Task: Create a scrum project BrainBridge. Add to scrum project BrainBridge a team member softage.2@softage.net and assign as Project Lead. Add to scrum project BrainBridge a team member softage.3@softage.net
Action: Mouse moved to (257, 70)
Screenshot: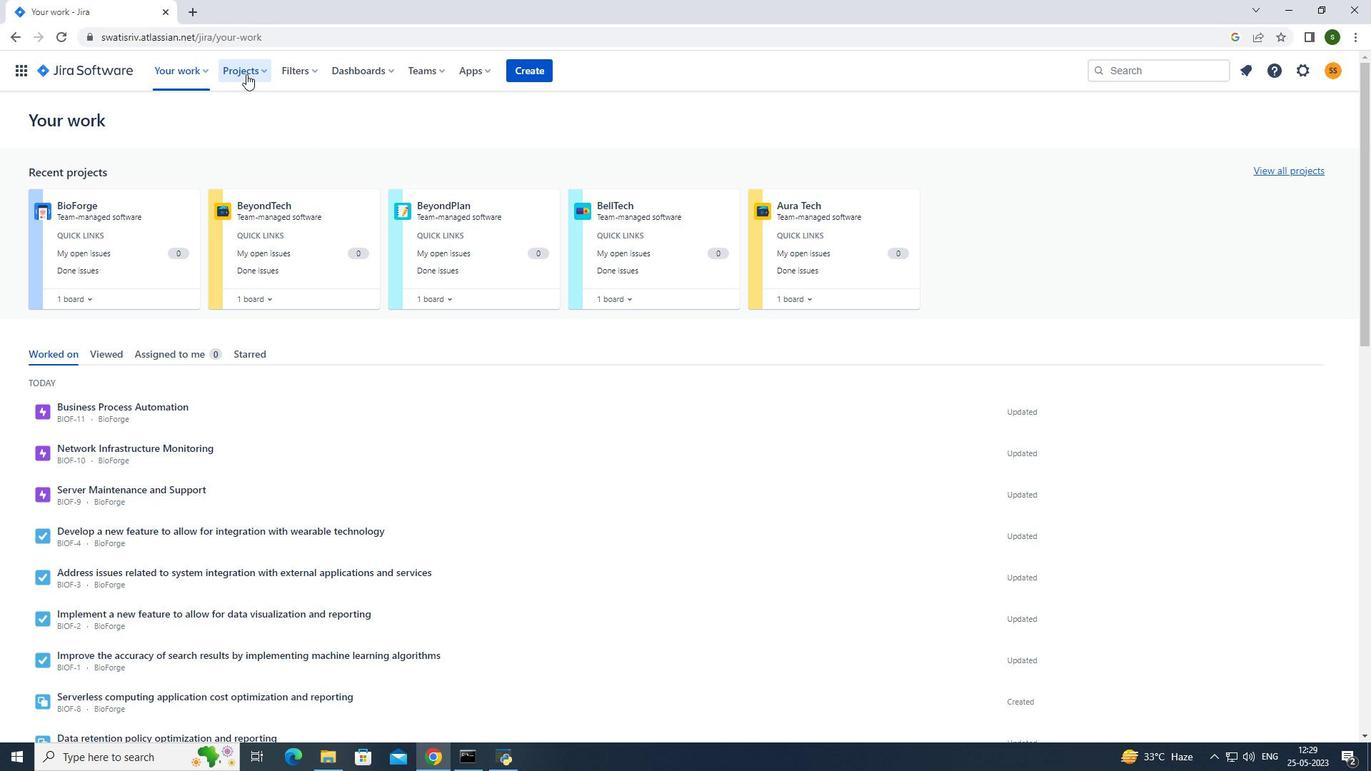 
Action: Mouse pressed left at (257, 70)
Screenshot: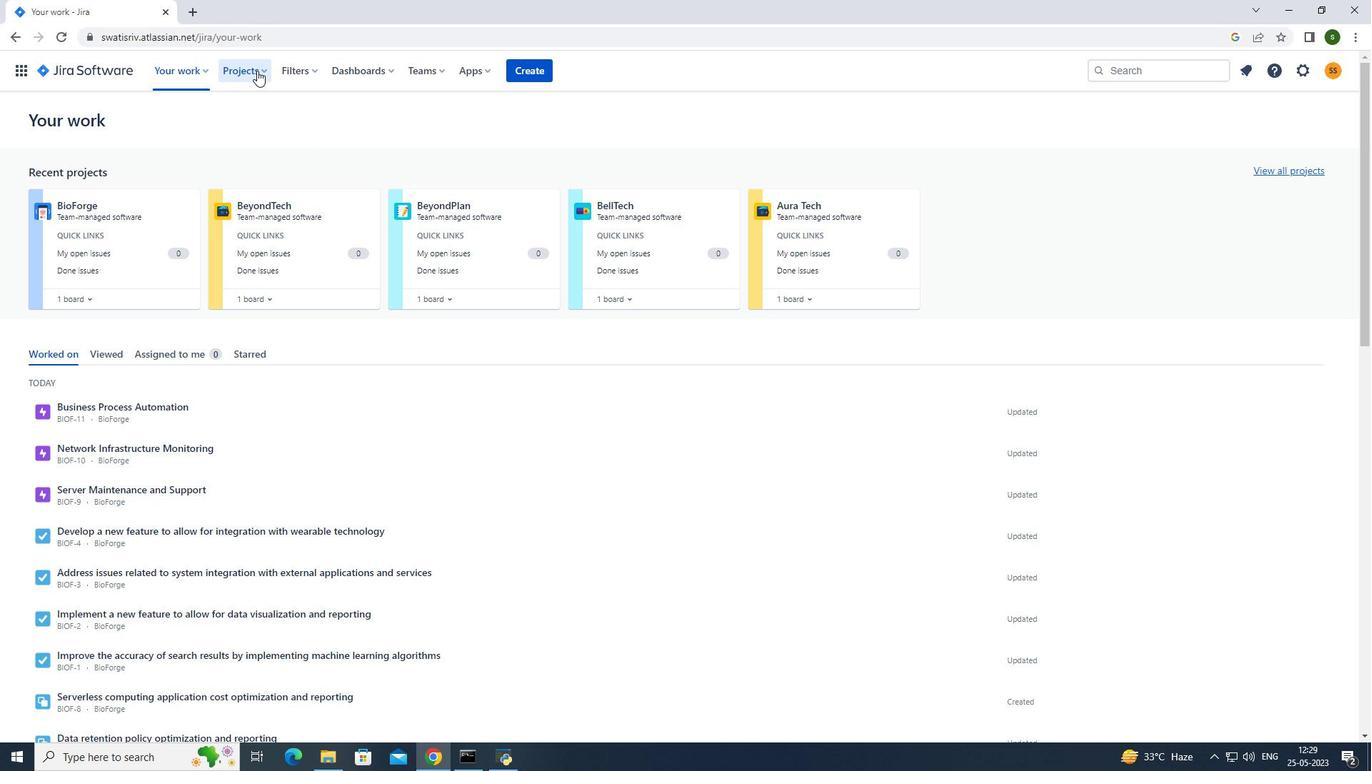 
Action: Mouse moved to (309, 349)
Screenshot: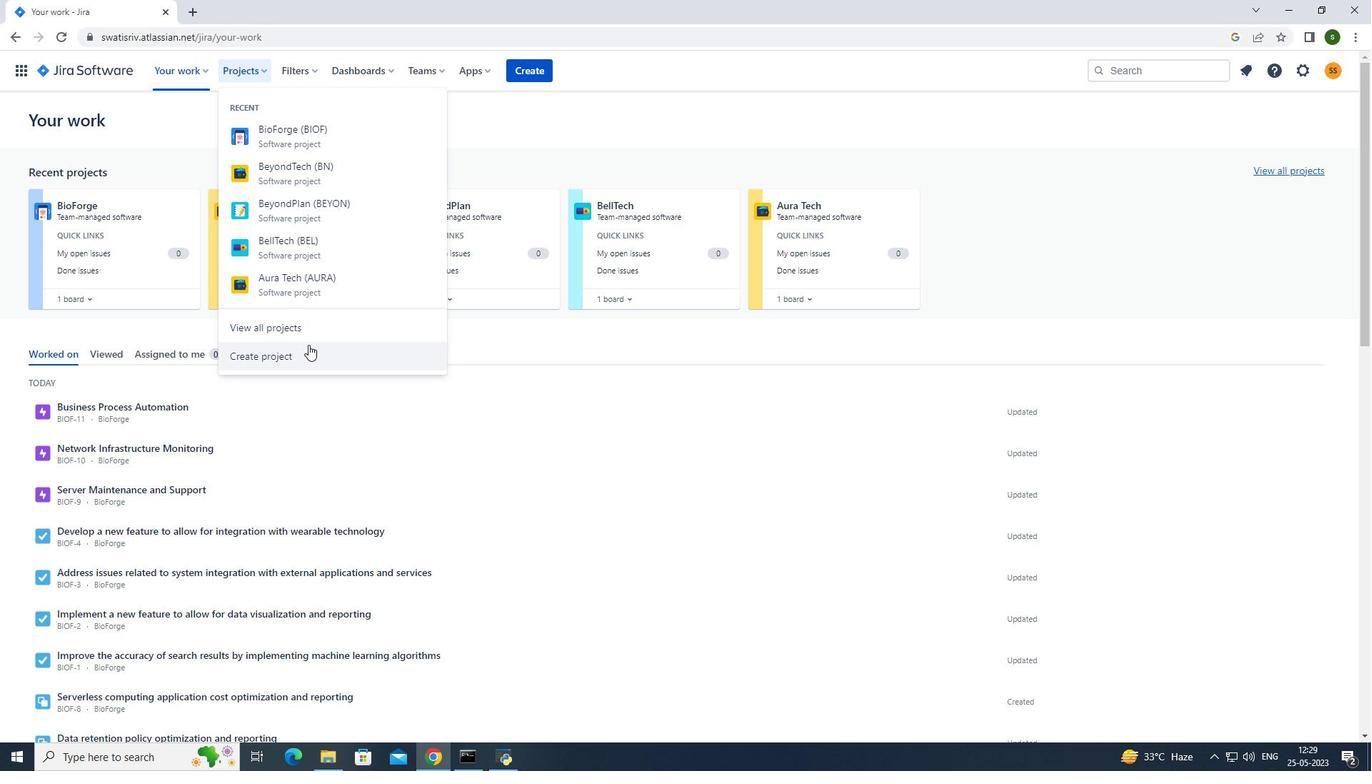 
Action: Mouse pressed left at (309, 349)
Screenshot: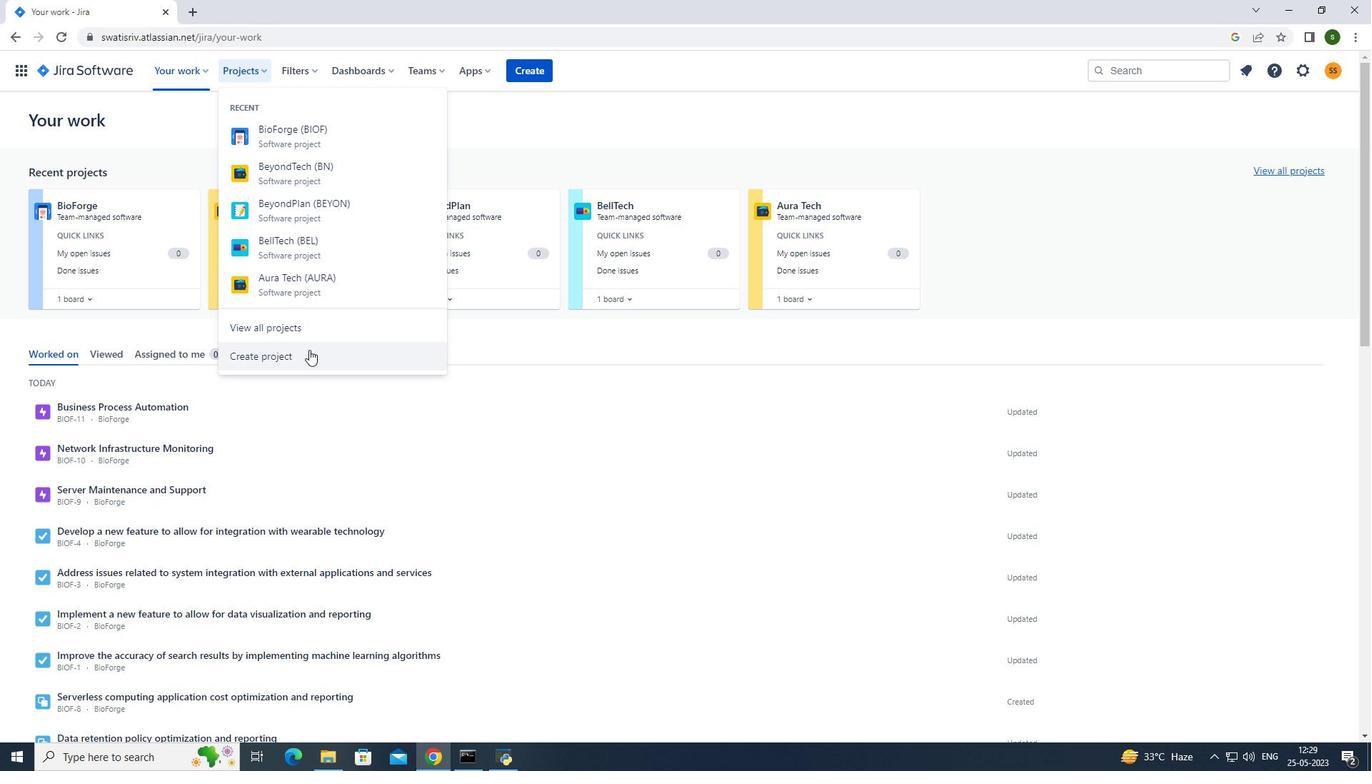 
Action: Mouse moved to (958, 345)
Screenshot: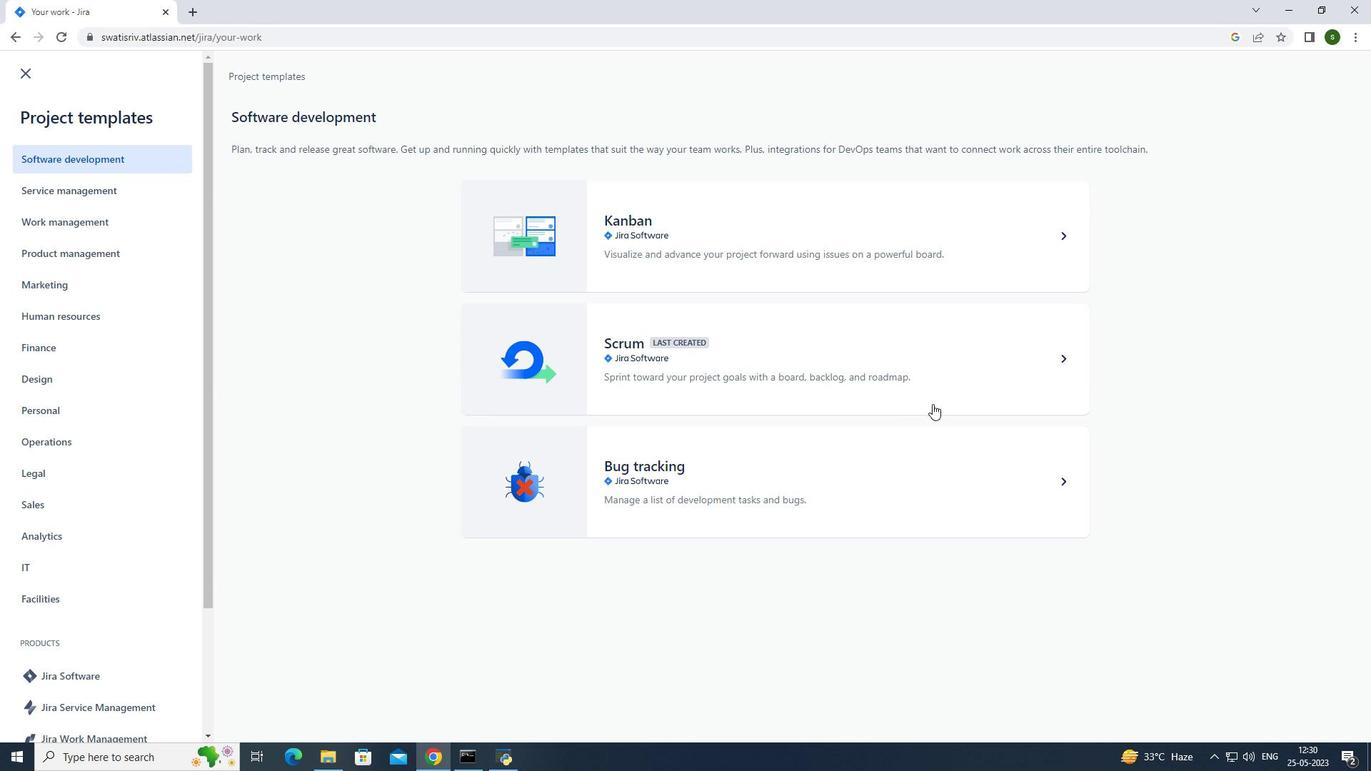 
Action: Mouse pressed left at (958, 345)
Screenshot: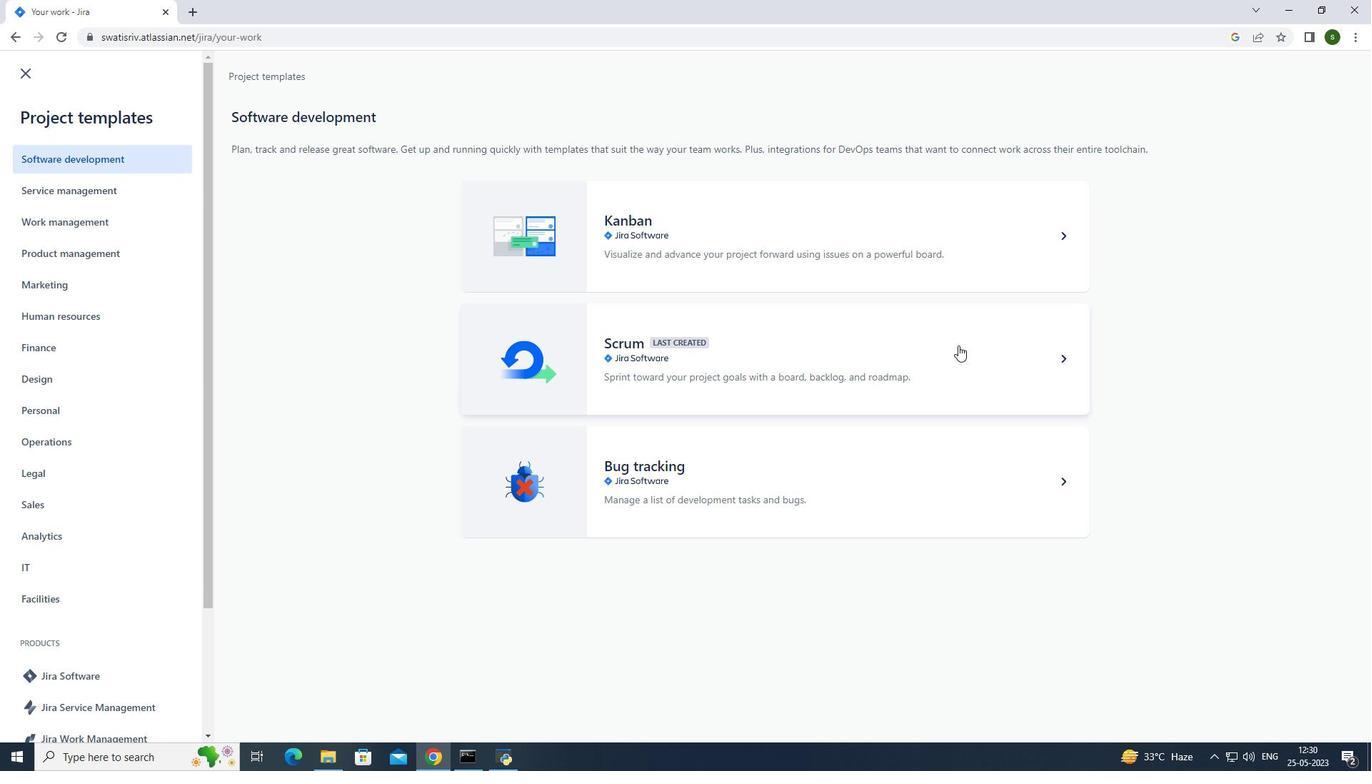 
Action: Mouse moved to (1054, 704)
Screenshot: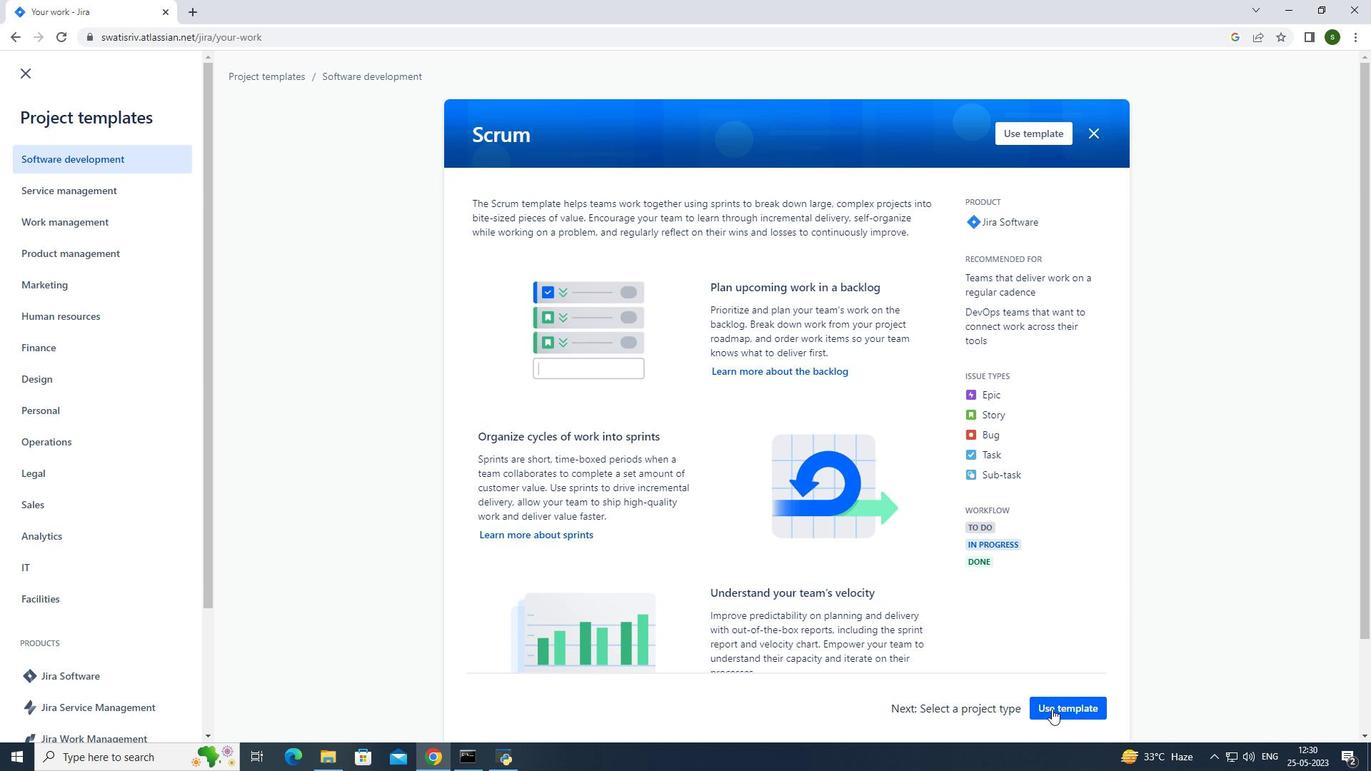
Action: Mouse pressed left at (1054, 704)
Screenshot: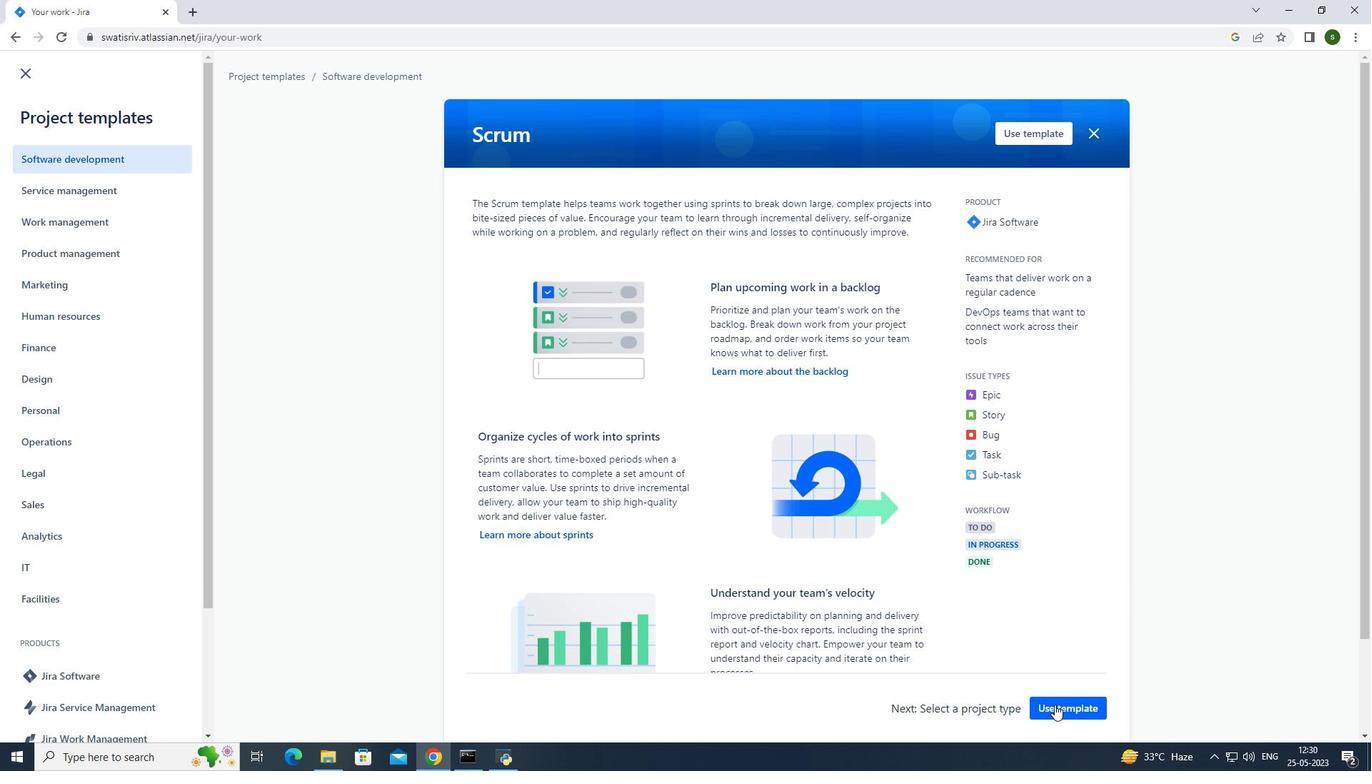 
Action: Mouse moved to (616, 706)
Screenshot: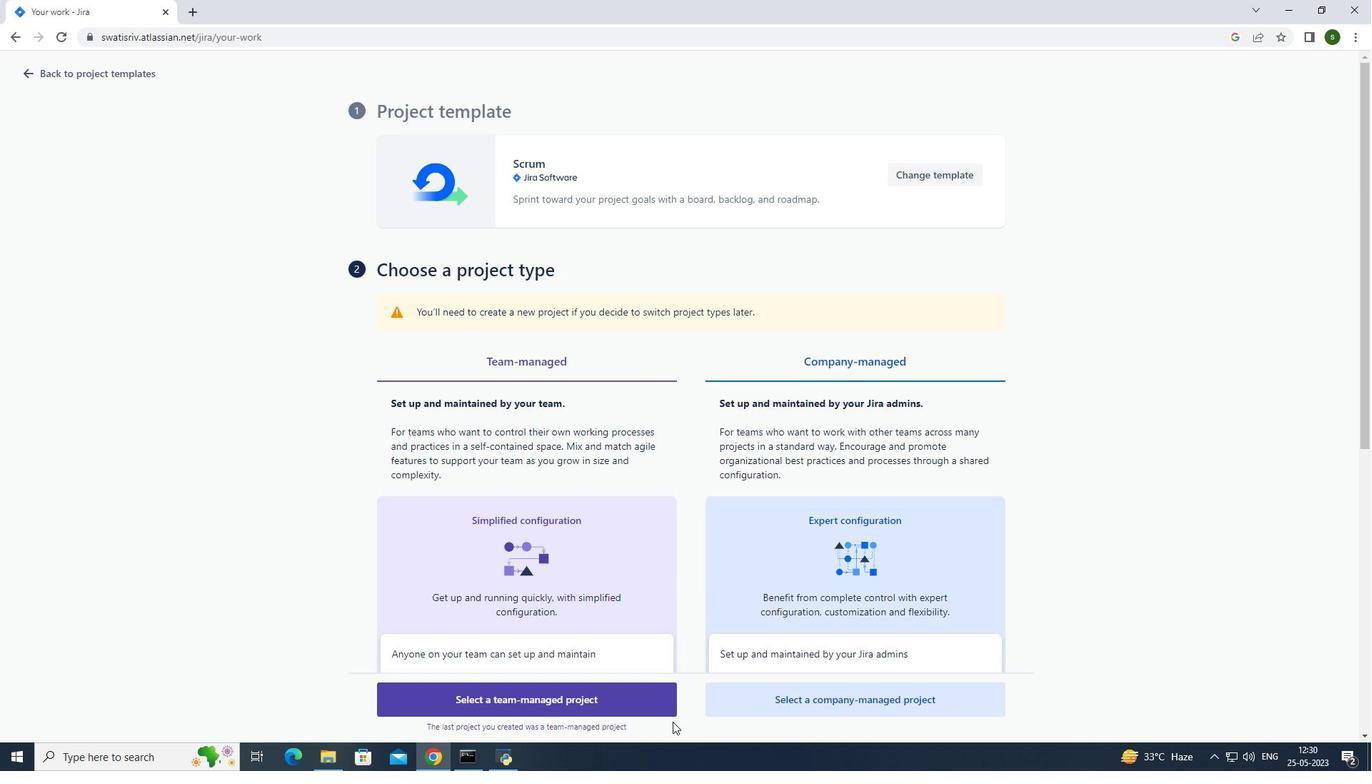 
Action: Mouse pressed left at (616, 706)
Screenshot: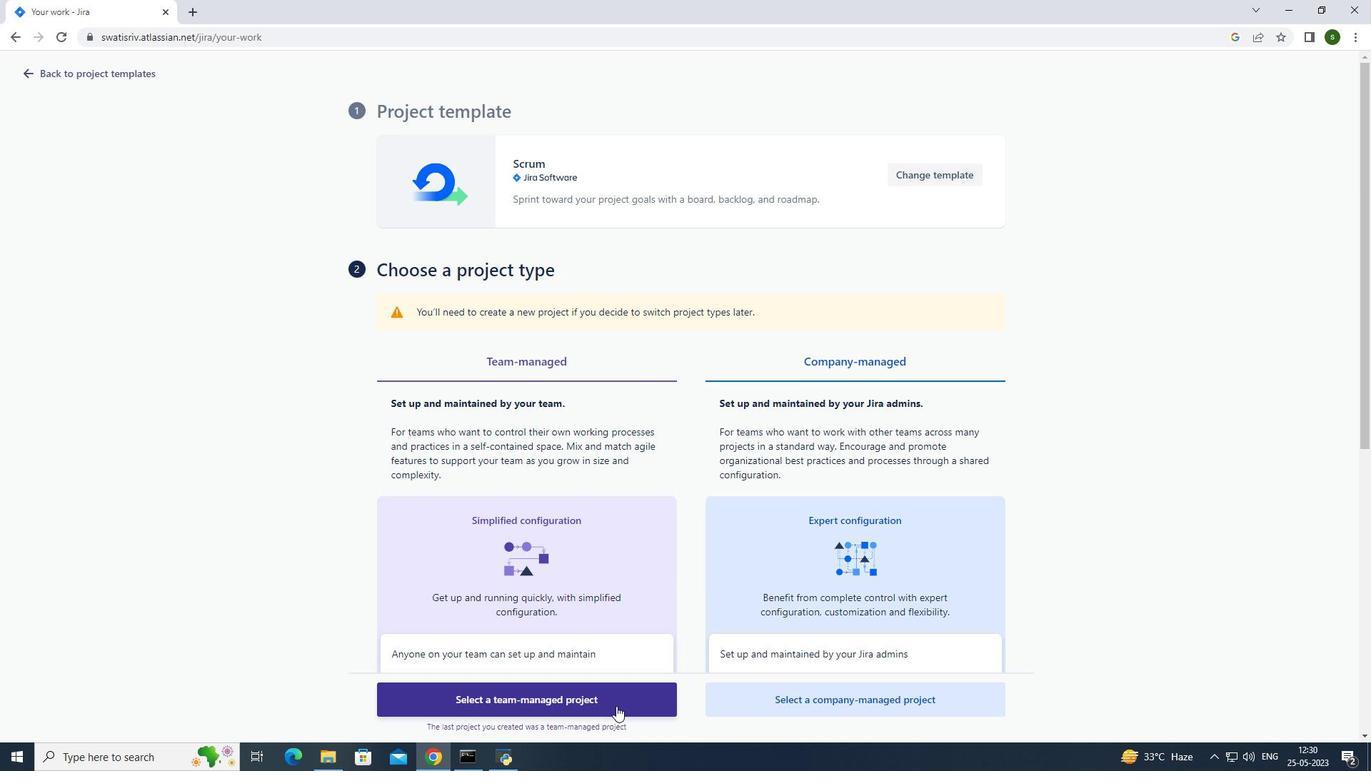 
Action: Mouse moved to (508, 334)
Screenshot: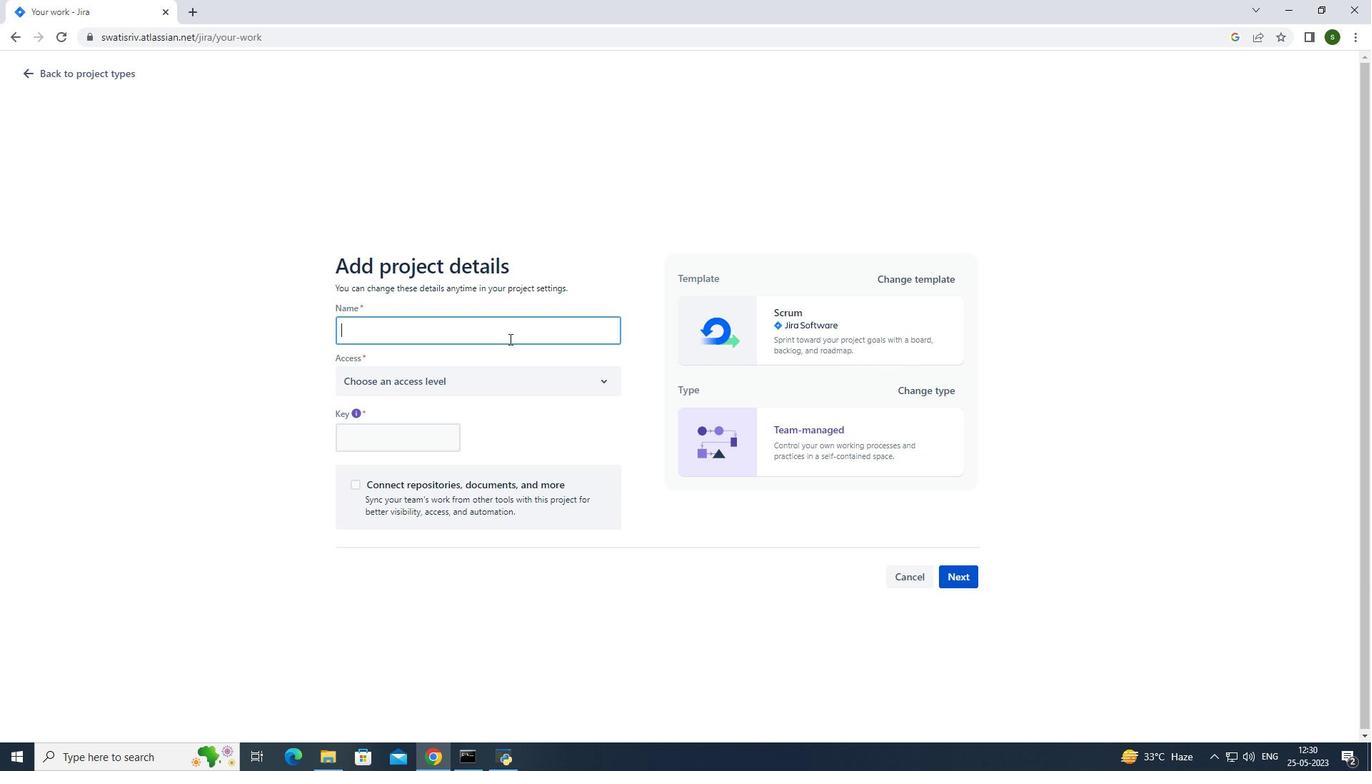 
Action: Mouse pressed left at (508, 334)
Screenshot: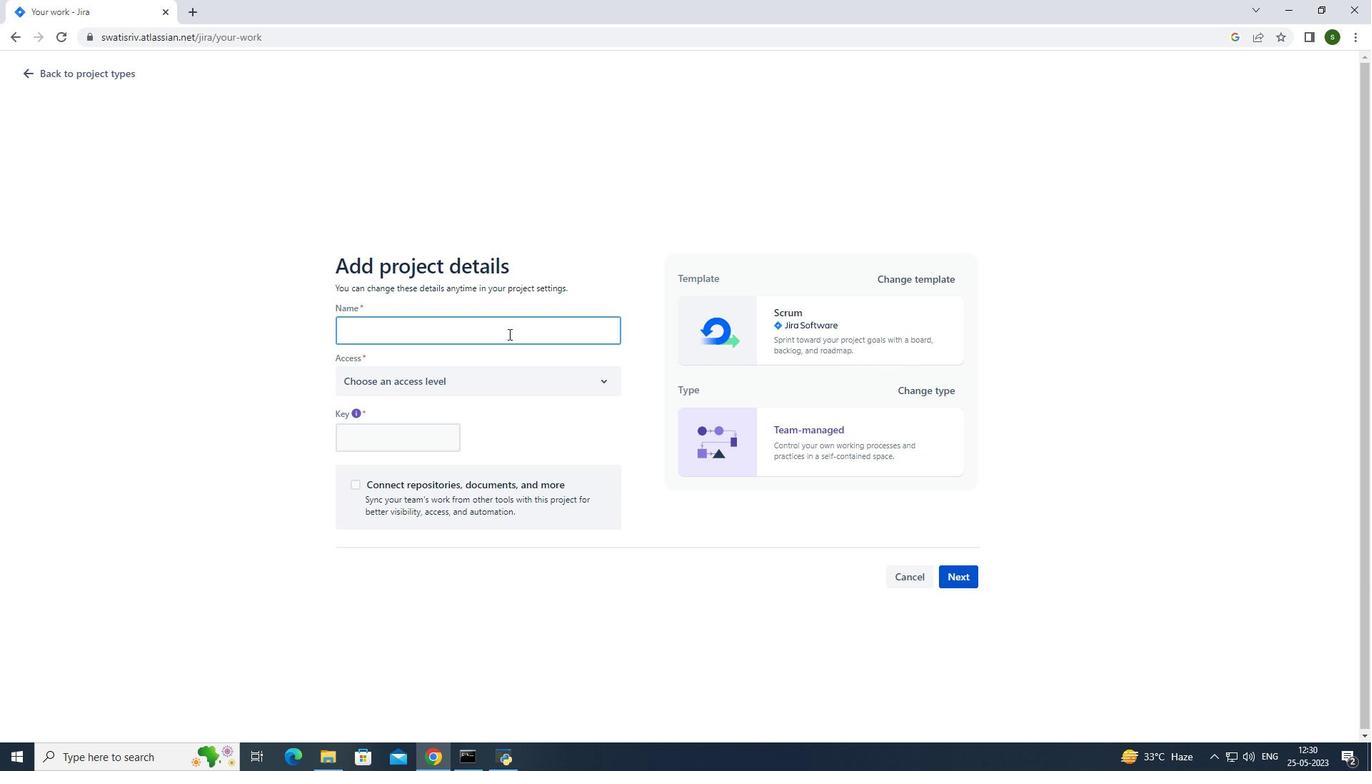 
Action: Key pressed <Key.caps_lock>B<Key.caps_lock>rain<Key.caps_lock>B<Key.caps_lock>ridge
Screenshot: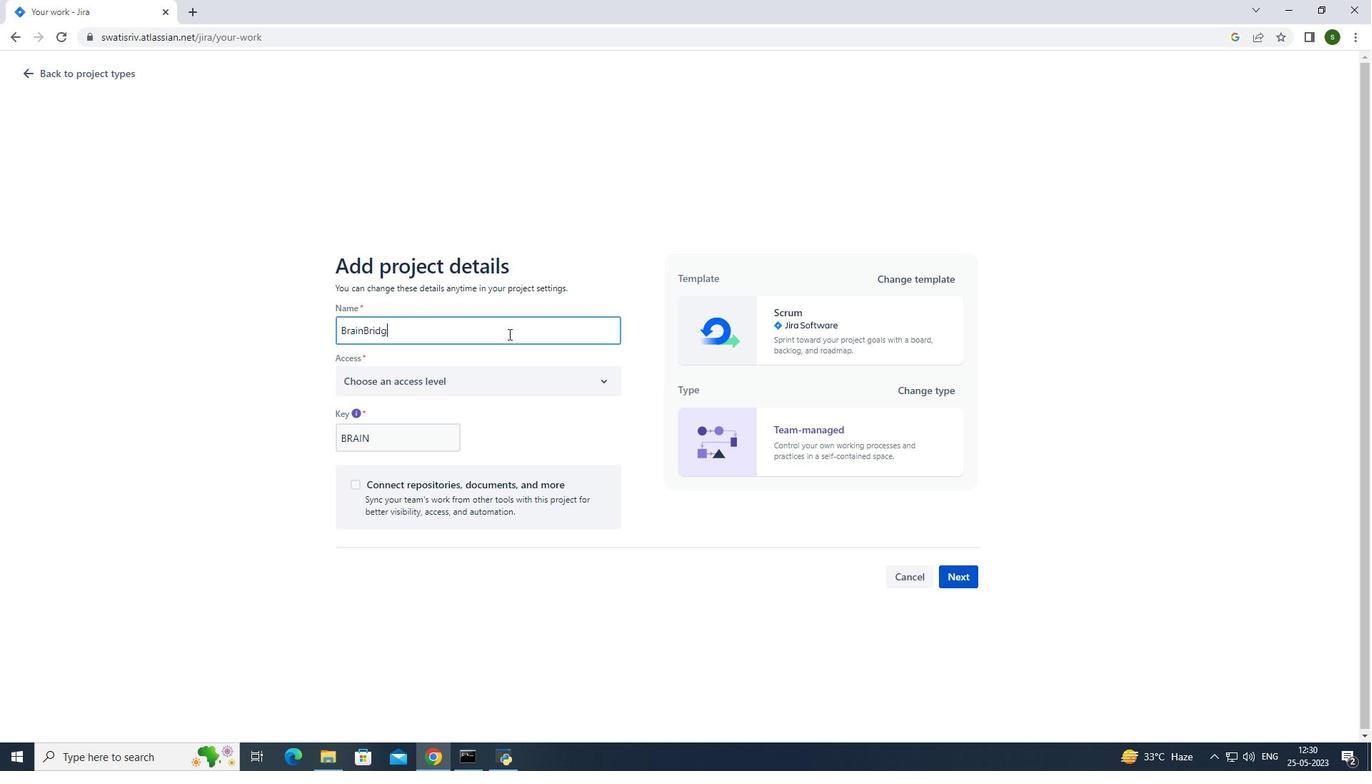 
Action: Mouse moved to (544, 372)
Screenshot: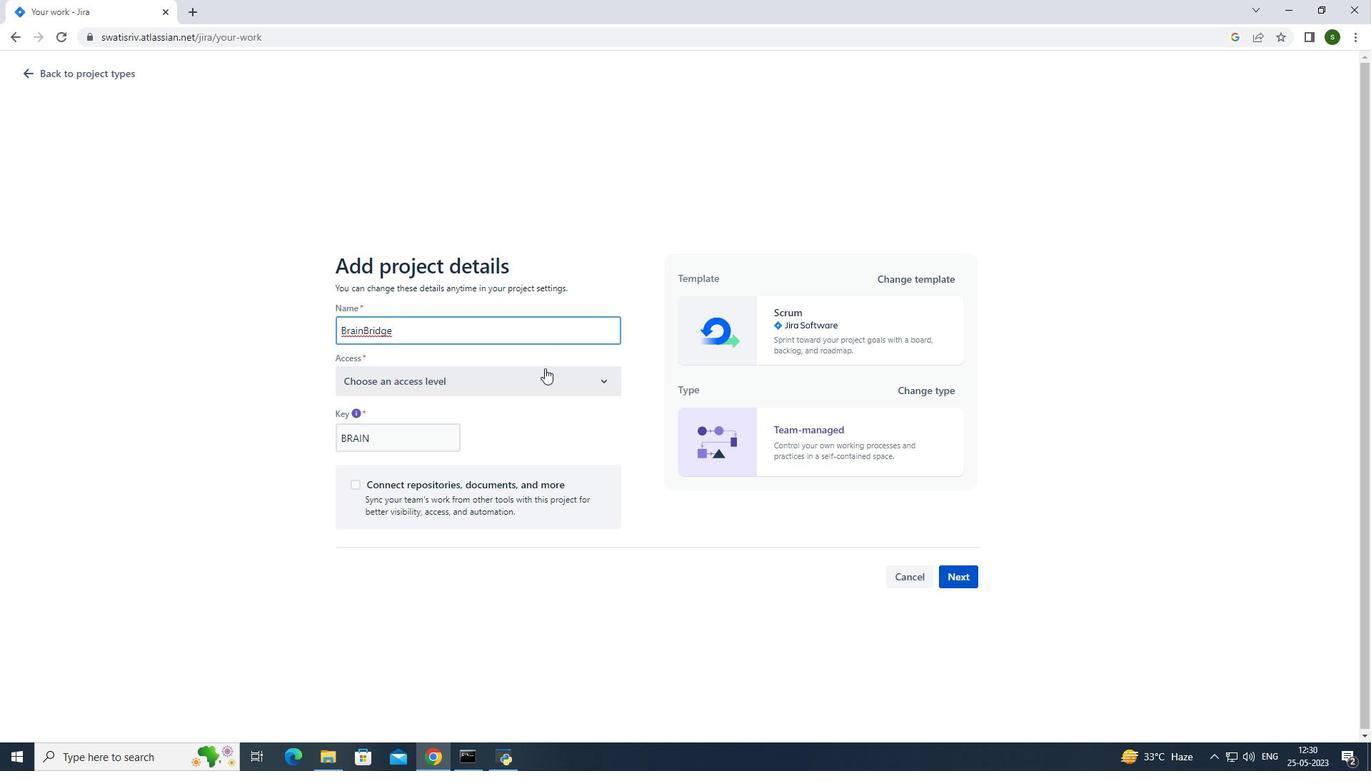 
Action: Mouse pressed left at (544, 372)
Screenshot: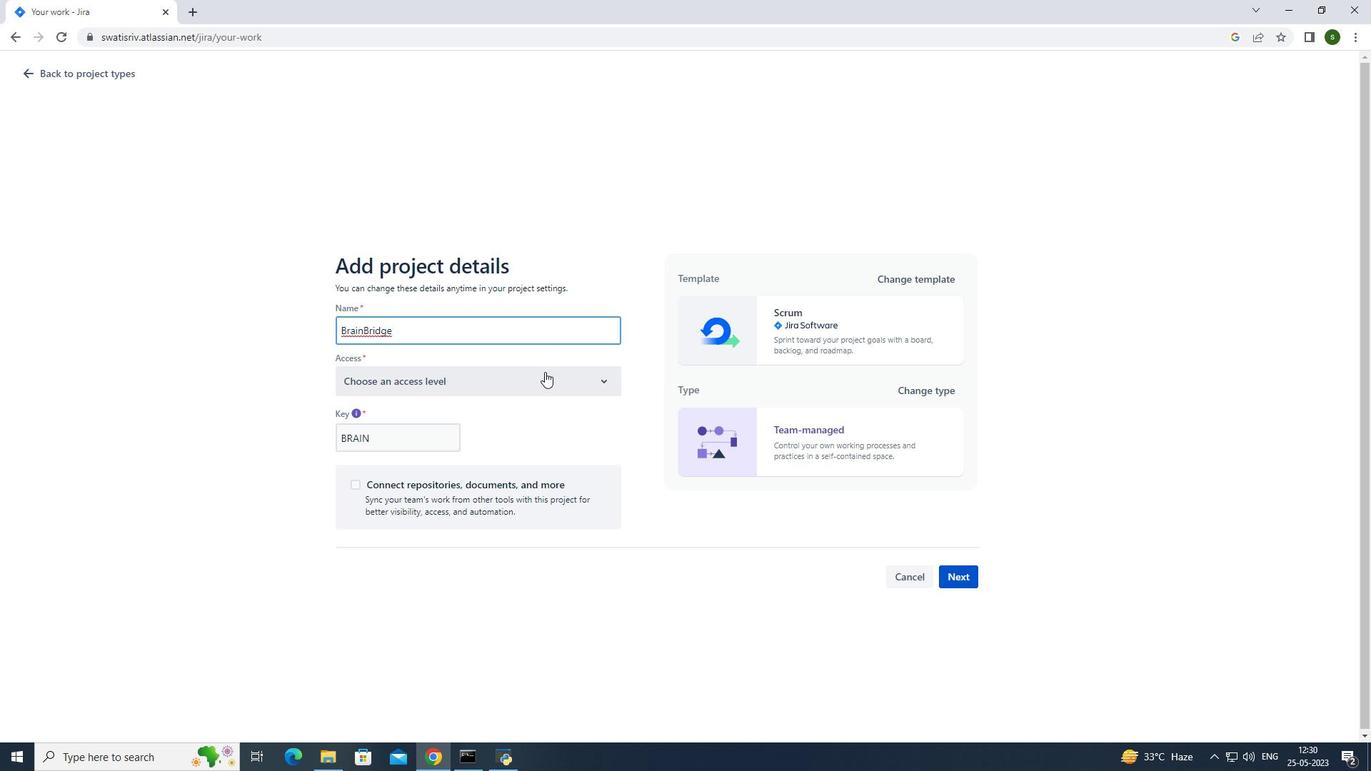 
Action: Mouse moved to (521, 423)
Screenshot: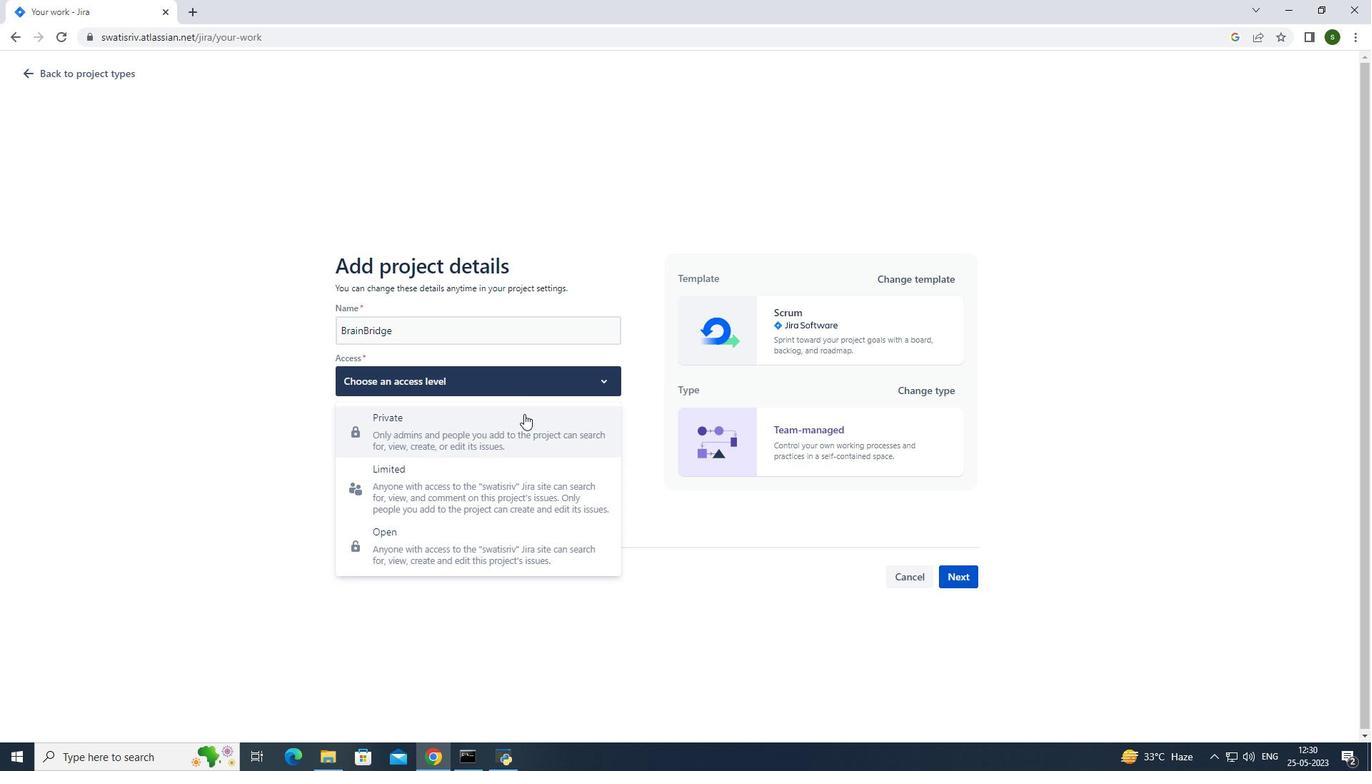 
Action: Mouse pressed left at (521, 423)
Screenshot: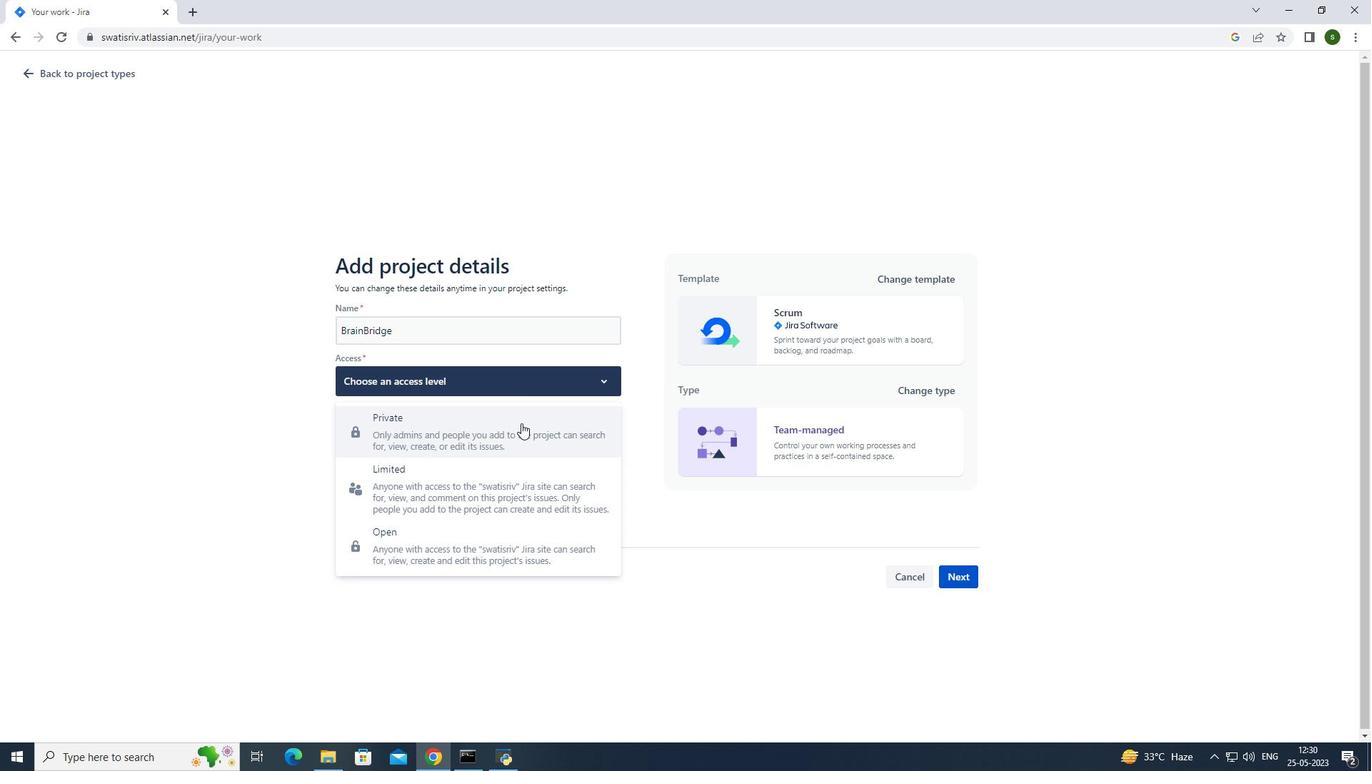 
Action: Mouse moved to (971, 578)
Screenshot: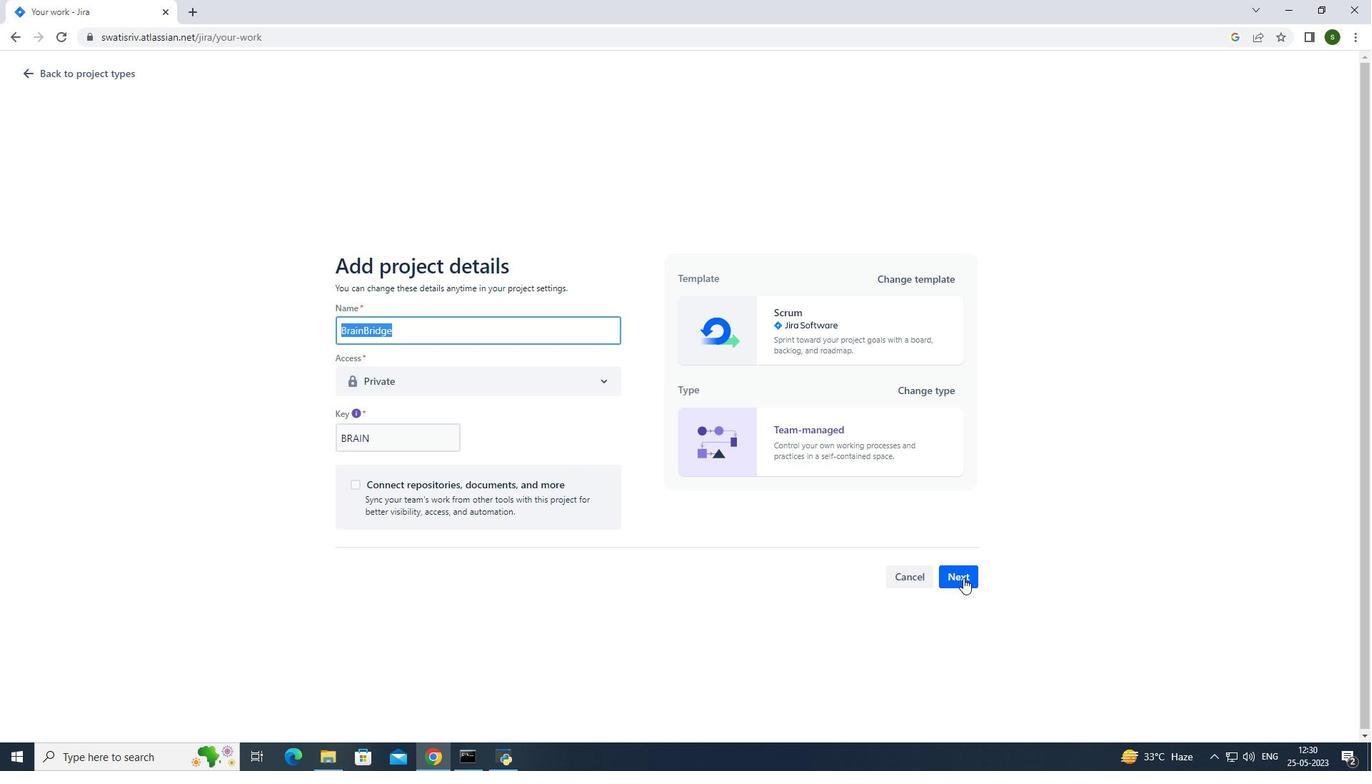 
Action: Mouse pressed left at (971, 578)
Screenshot: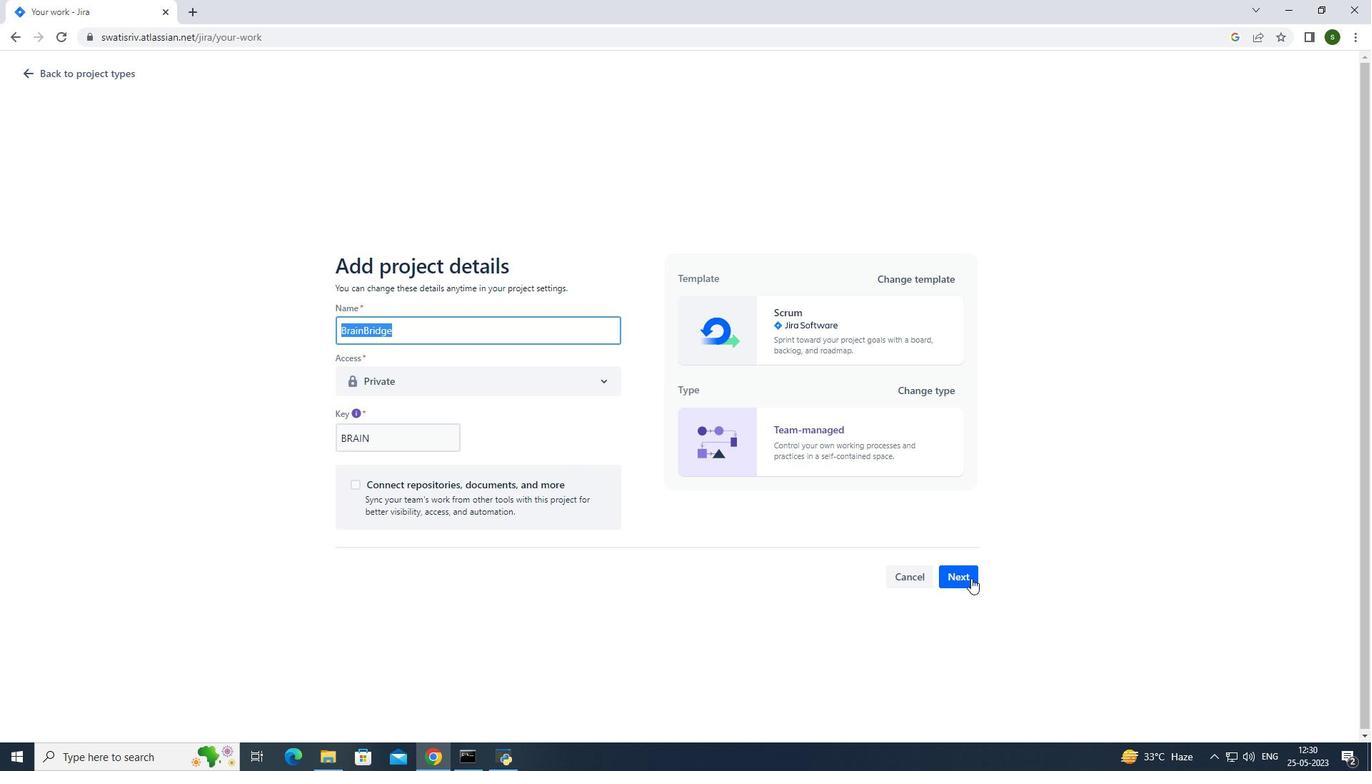 
Action: Mouse moved to (874, 492)
Screenshot: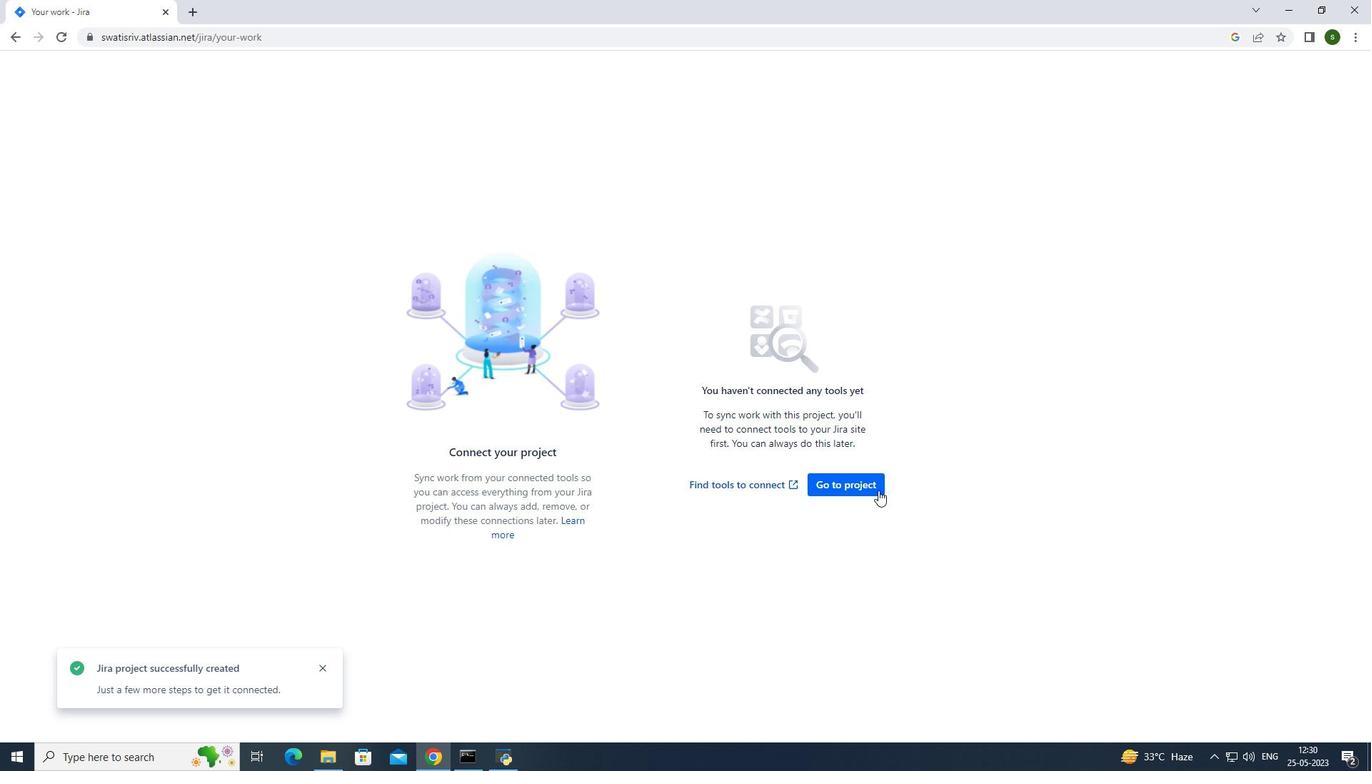 
Action: Mouse pressed left at (874, 492)
Screenshot: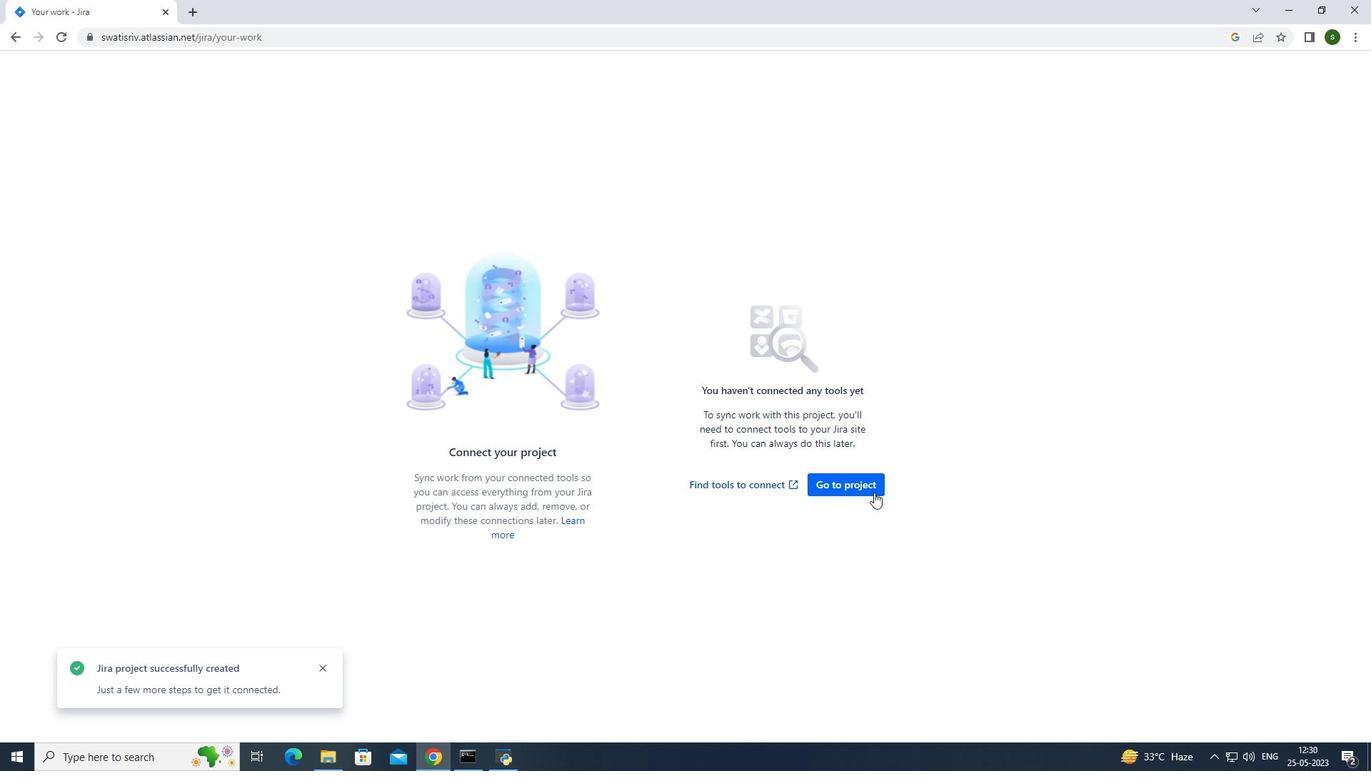 
Action: Mouse moved to (244, 70)
Screenshot: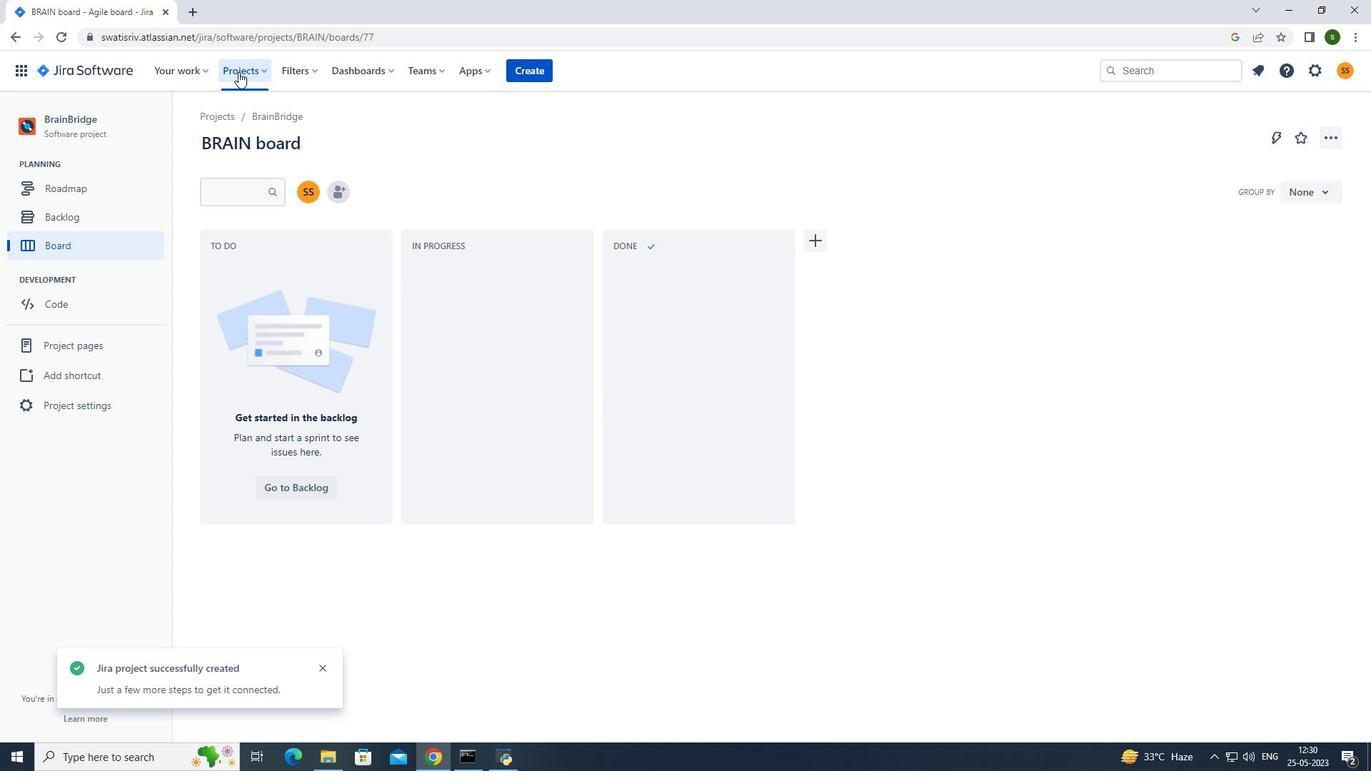 
Action: Mouse pressed left at (244, 70)
Screenshot: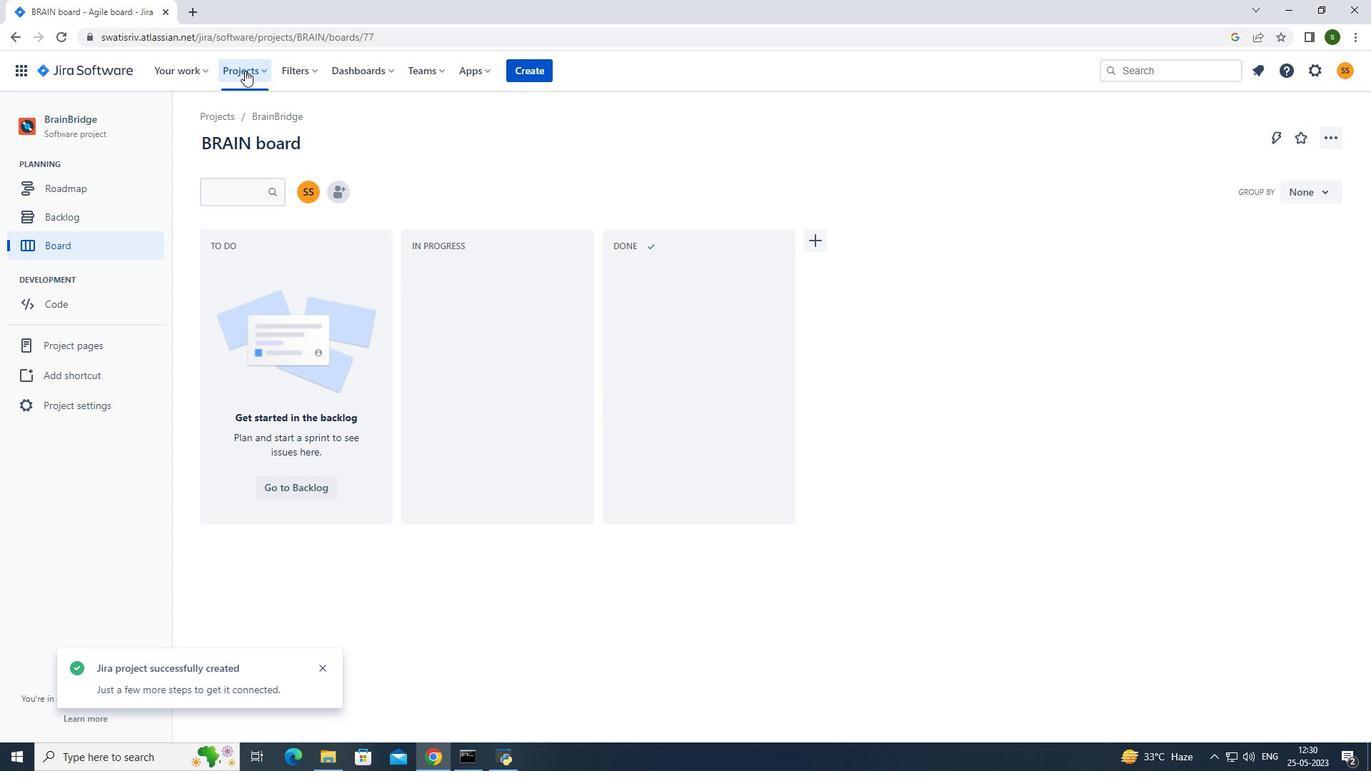 
Action: Mouse moved to (273, 132)
Screenshot: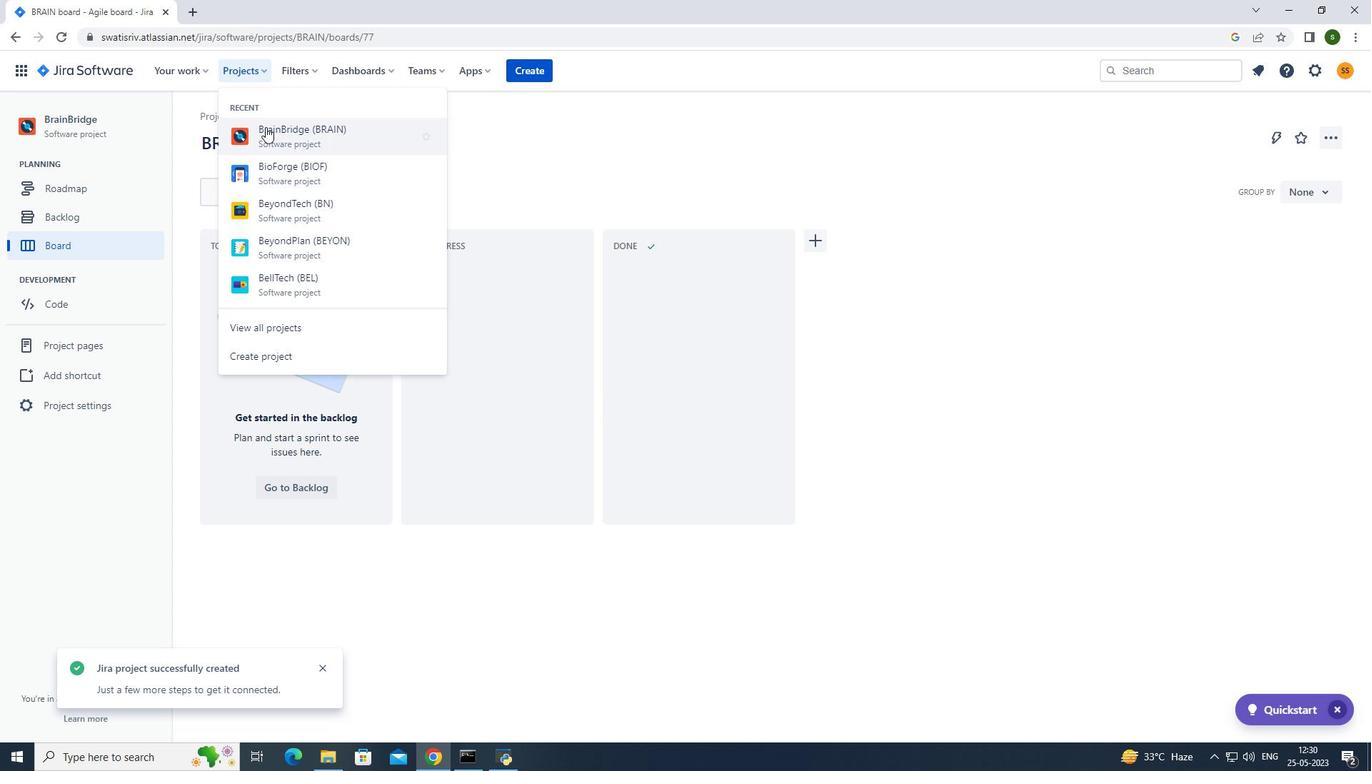 
Action: Mouse pressed left at (273, 132)
Screenshot: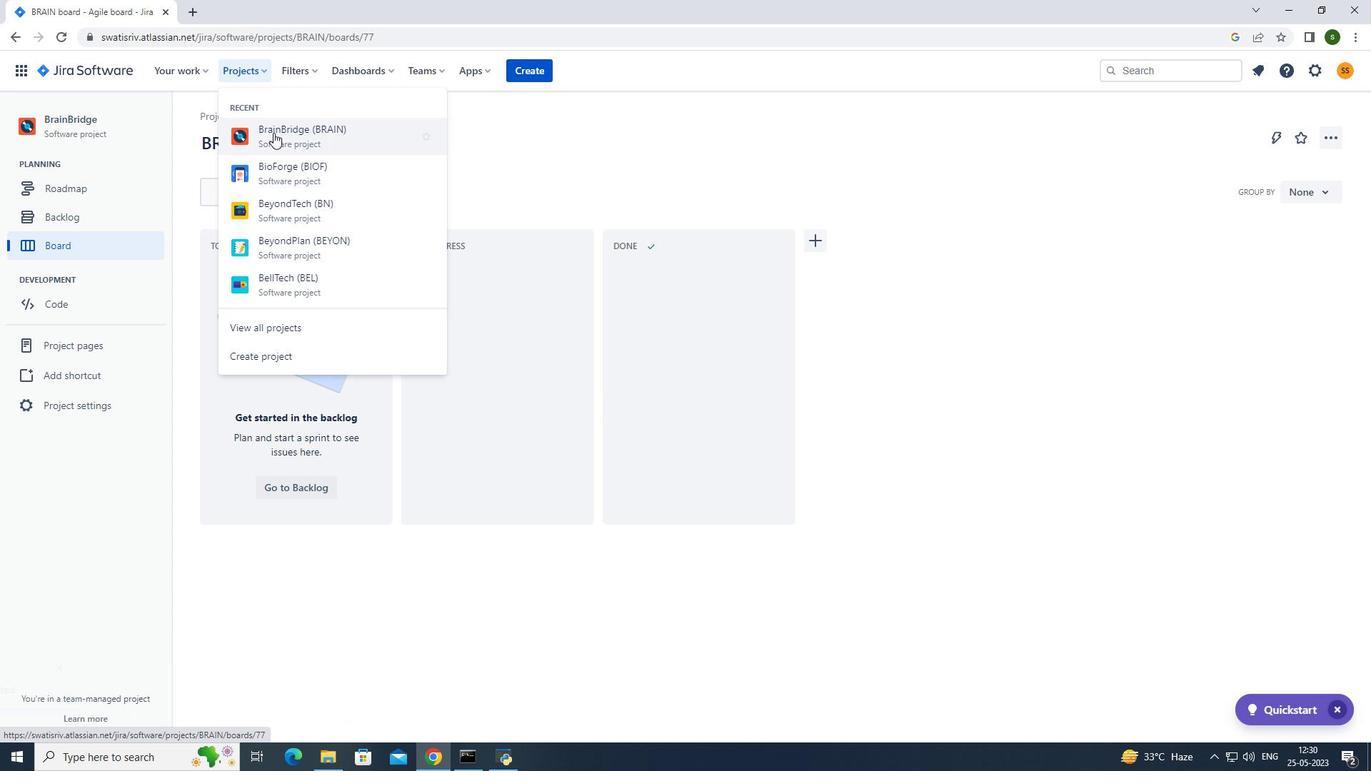 
Action: Mouse moved to (339, 188)
Screenshot: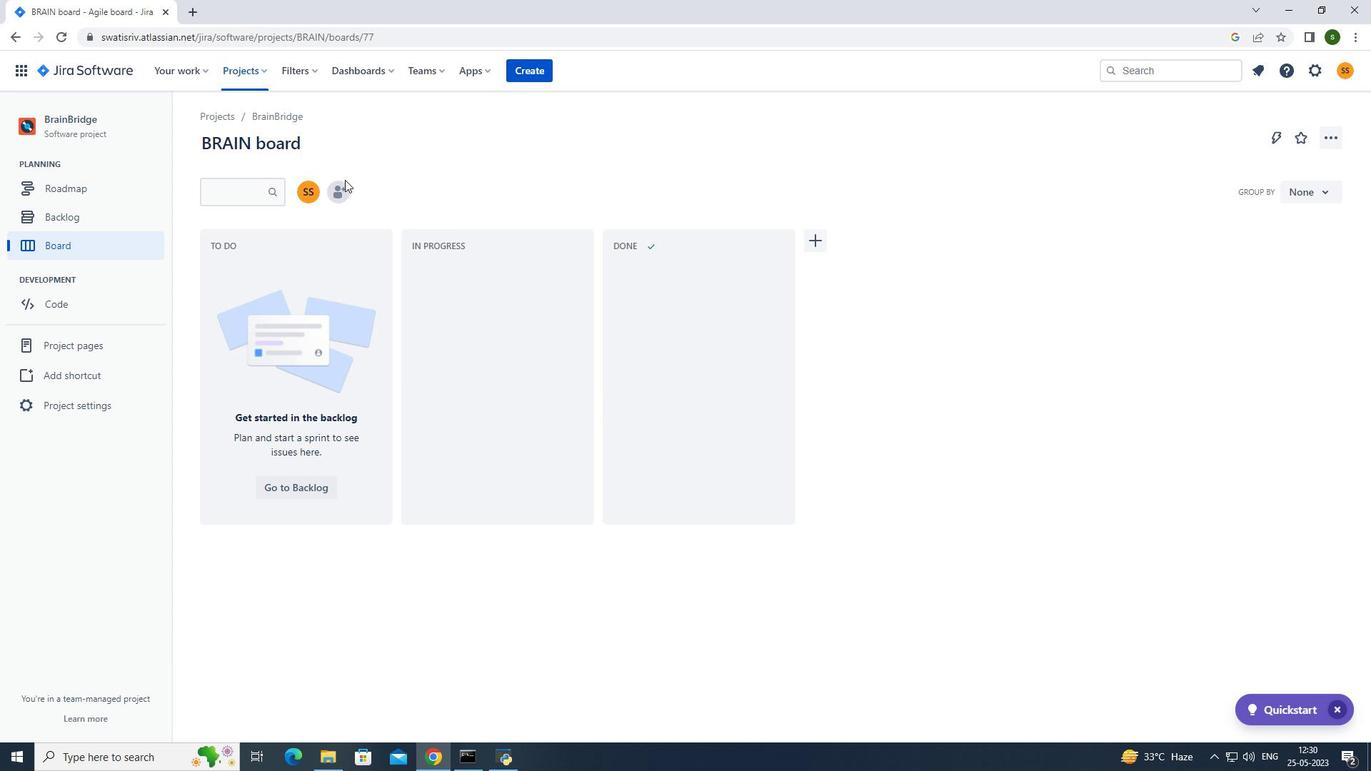 
Action: Mouse pressed left at (339, 188)
Screenshot: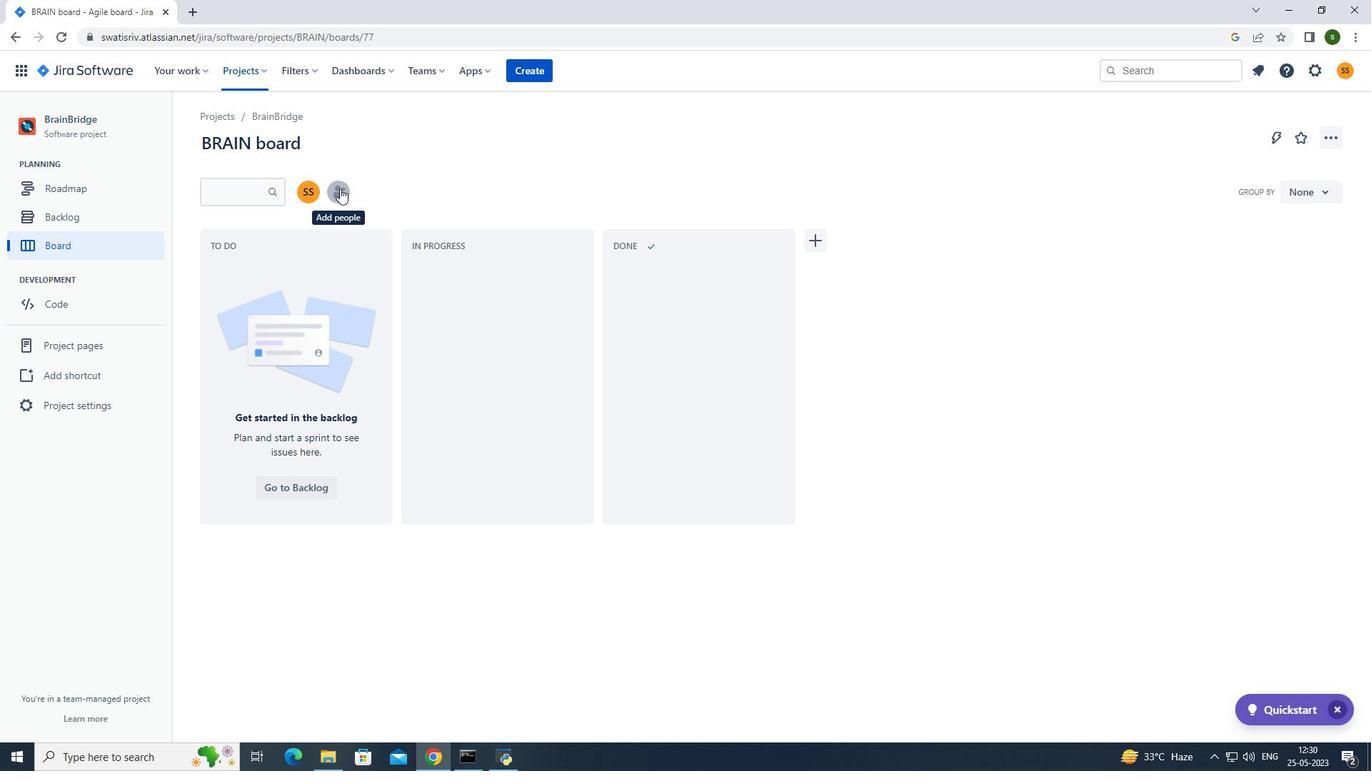 
Action: Mouse moved to (629, 157)
Screenshot: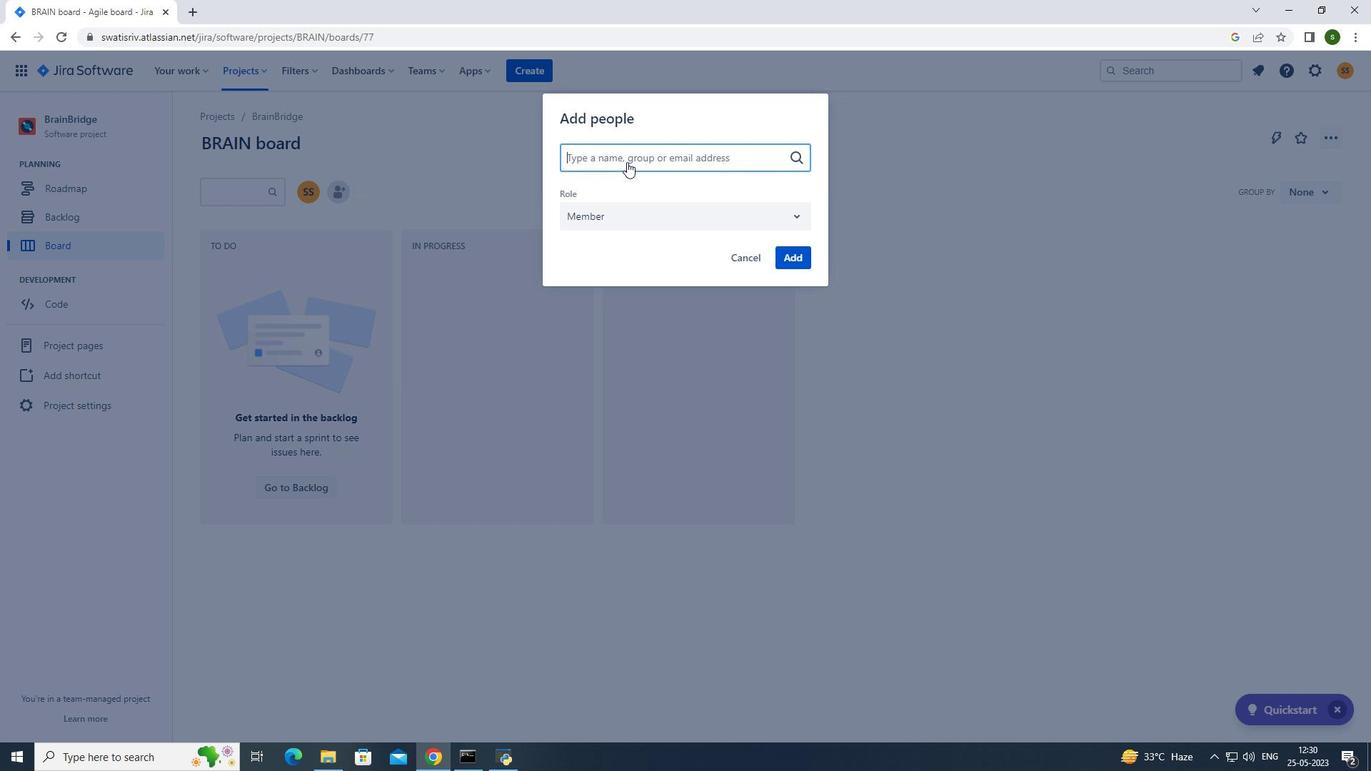 
Action: Key pressed softage.2<Key.shift>@softage.net
Screenshot: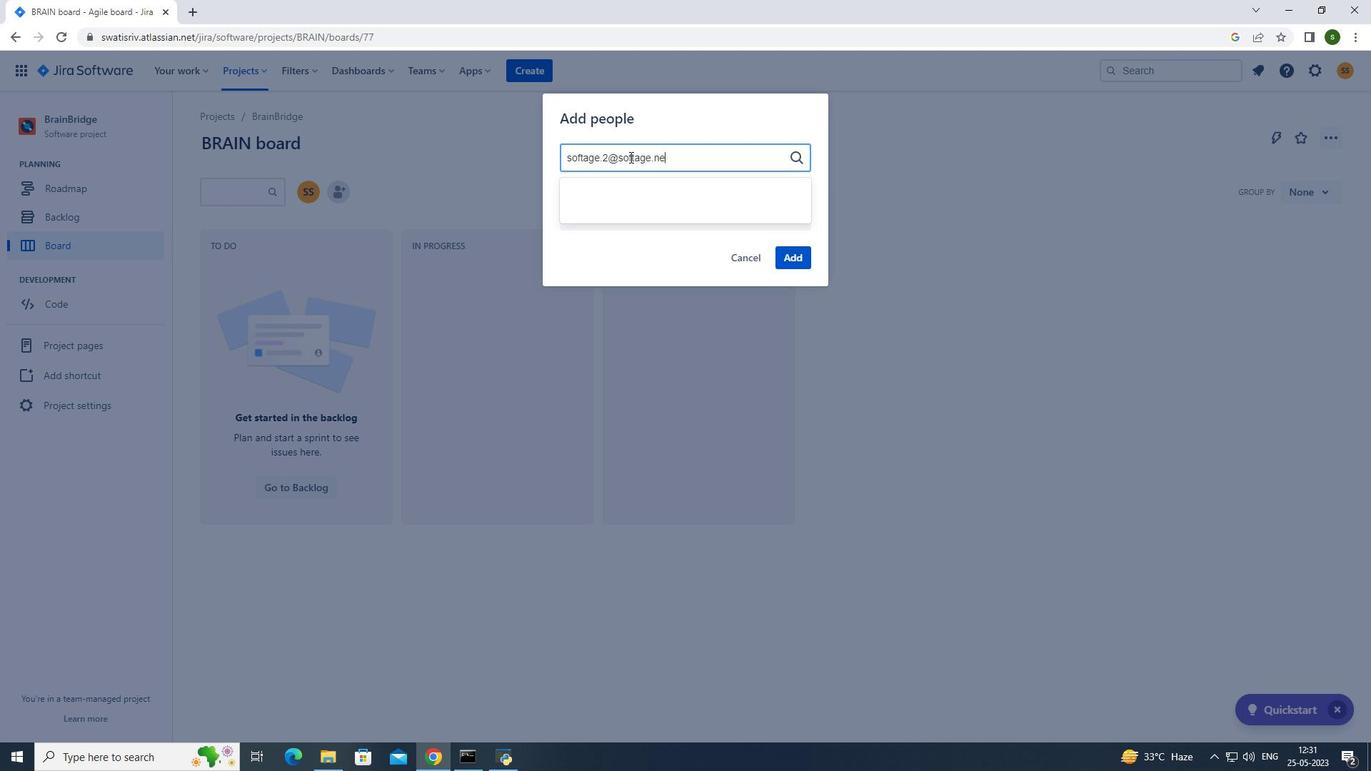 
Action: Mouse moved to (633, 194)
Screenshot: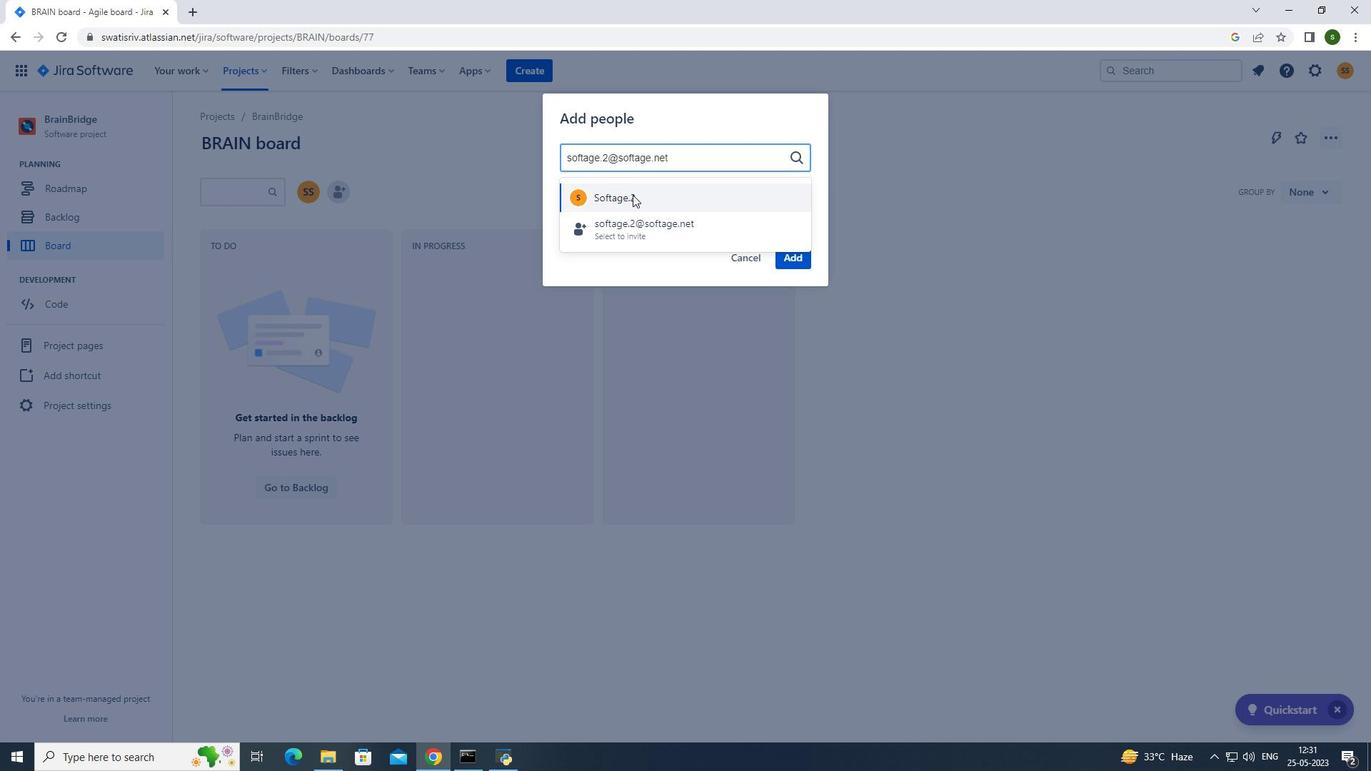 
Action: Mouse pressed left at (633, 194)
Screenshot: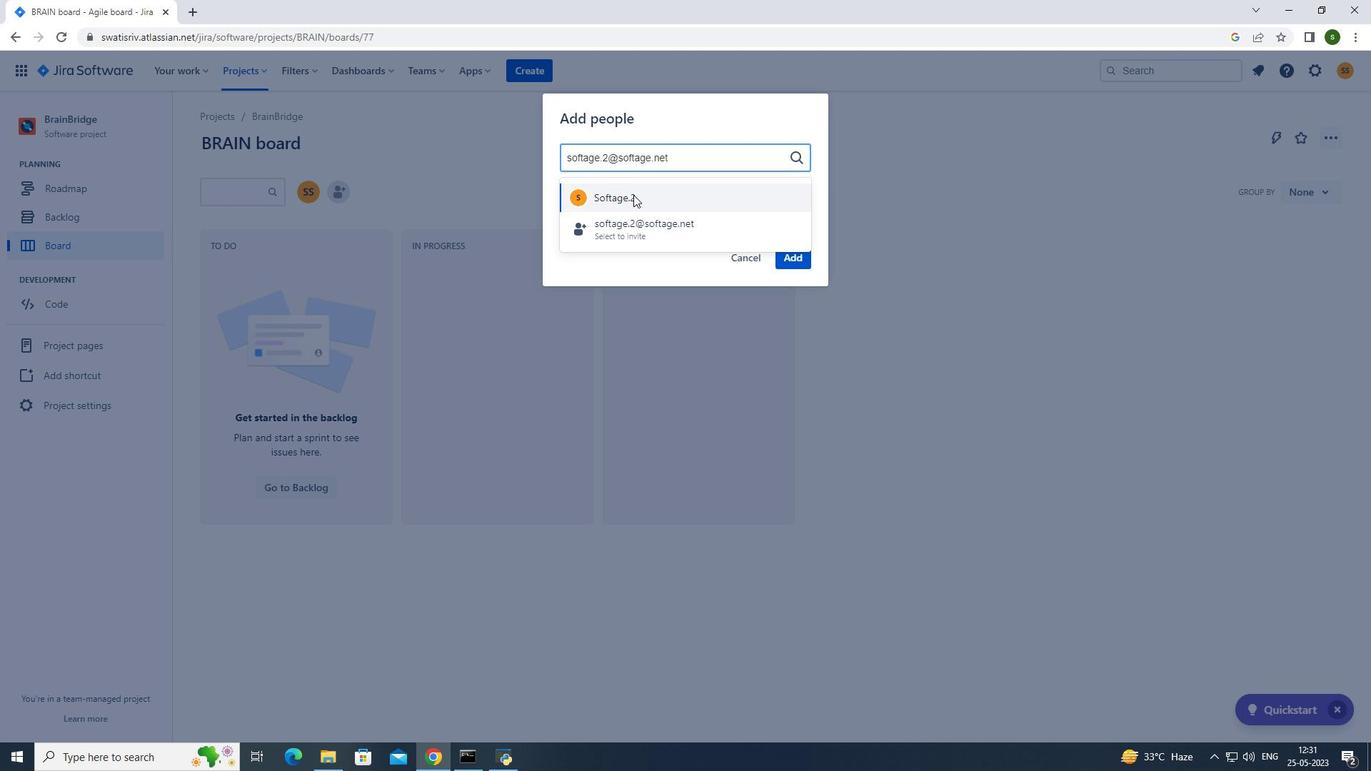 
Action: Mouse moved to (797, 260)
Screenshot: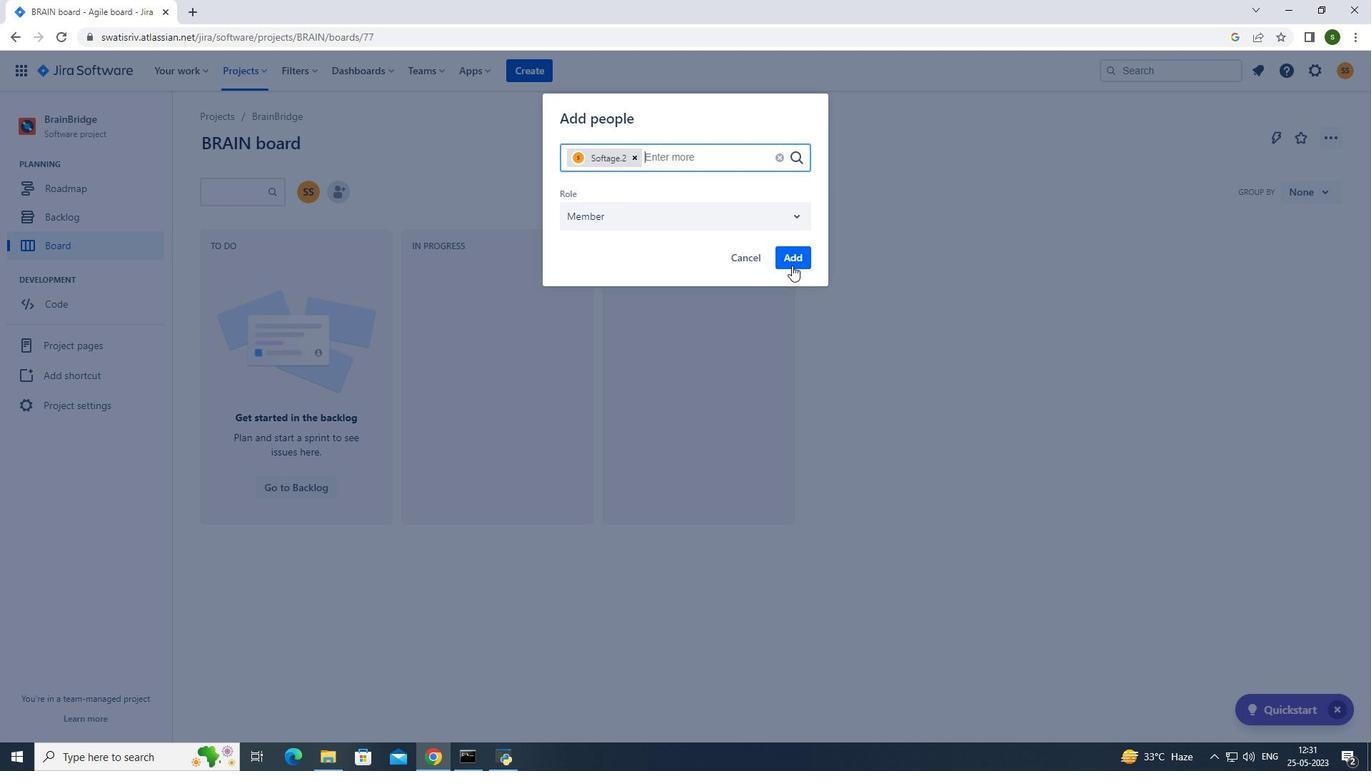 
Action: Mouse pressed left at (797, 260)
Screenshot: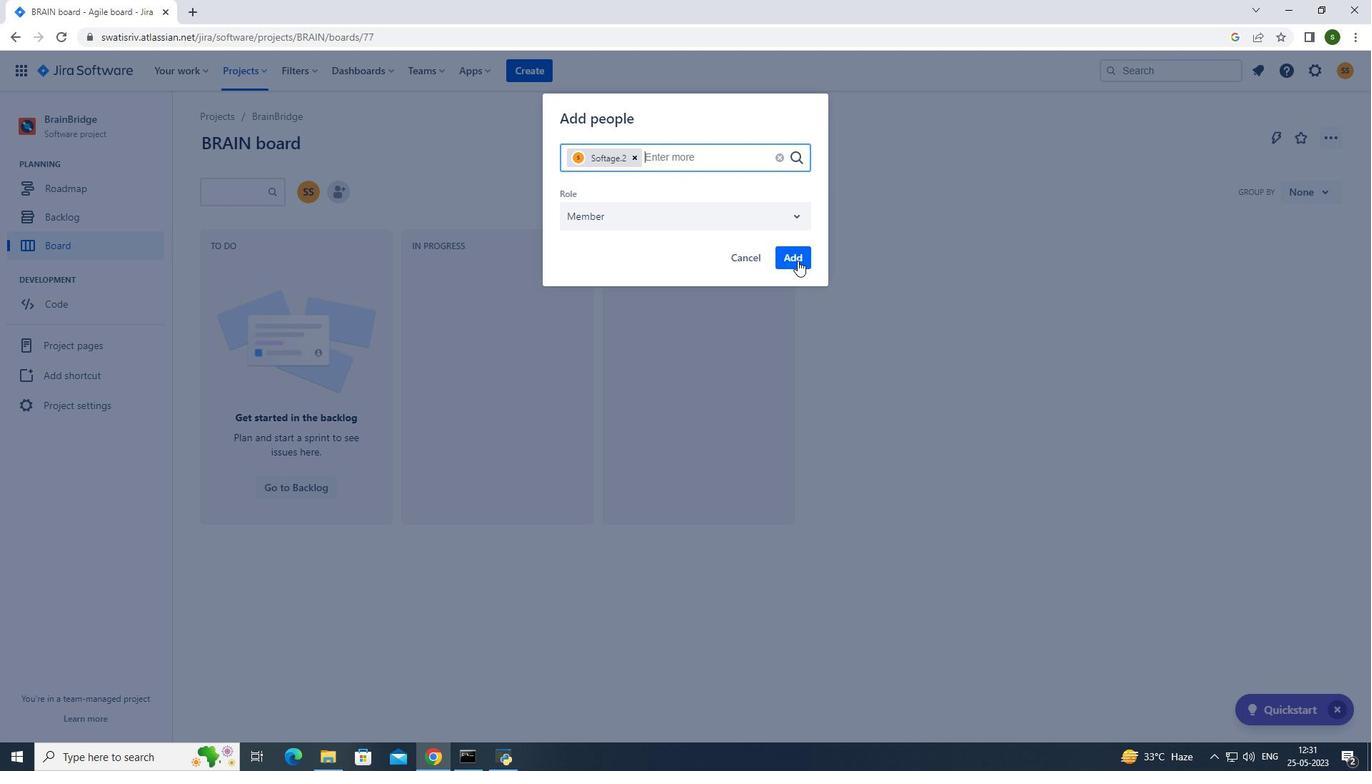 
Action: Mouse moved to (249, 71)
Screenshot: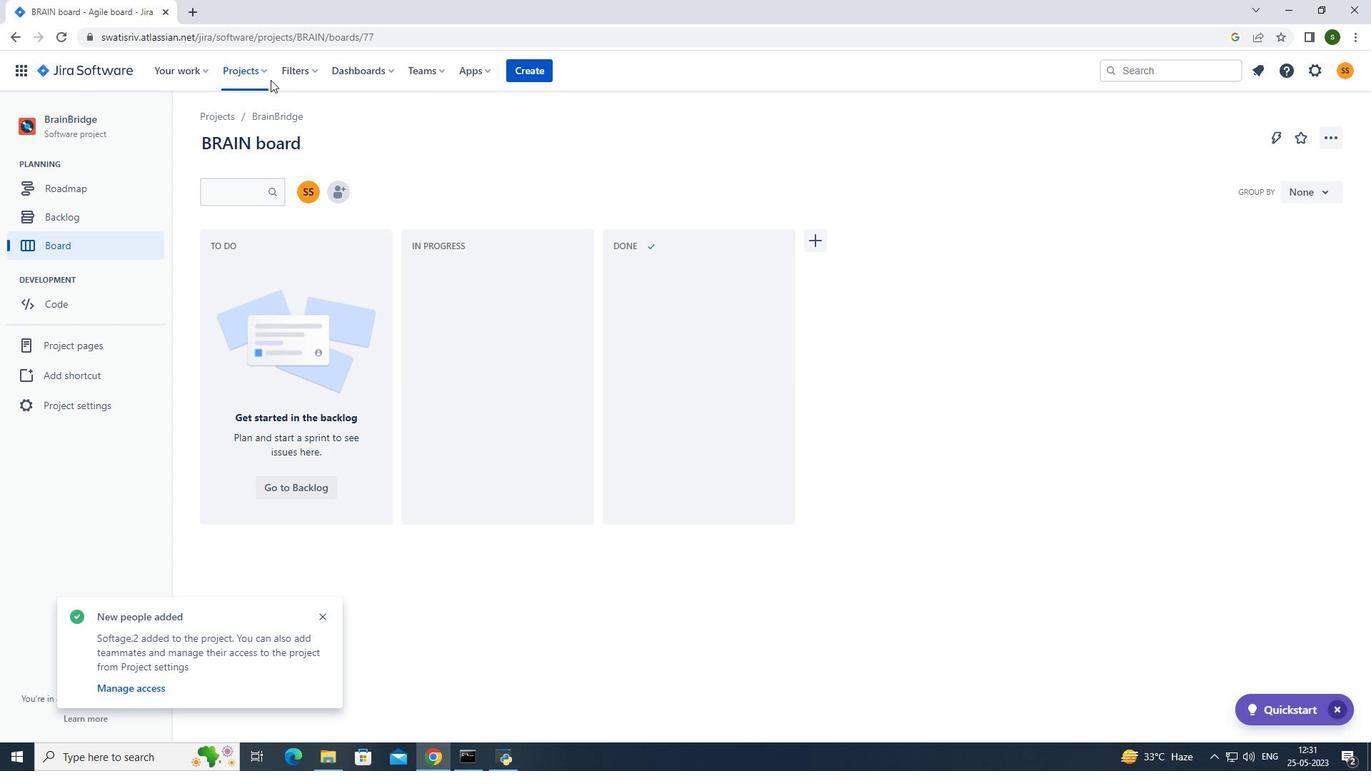 
Action: Mouse pressed left at (249, 71)
Screenshot: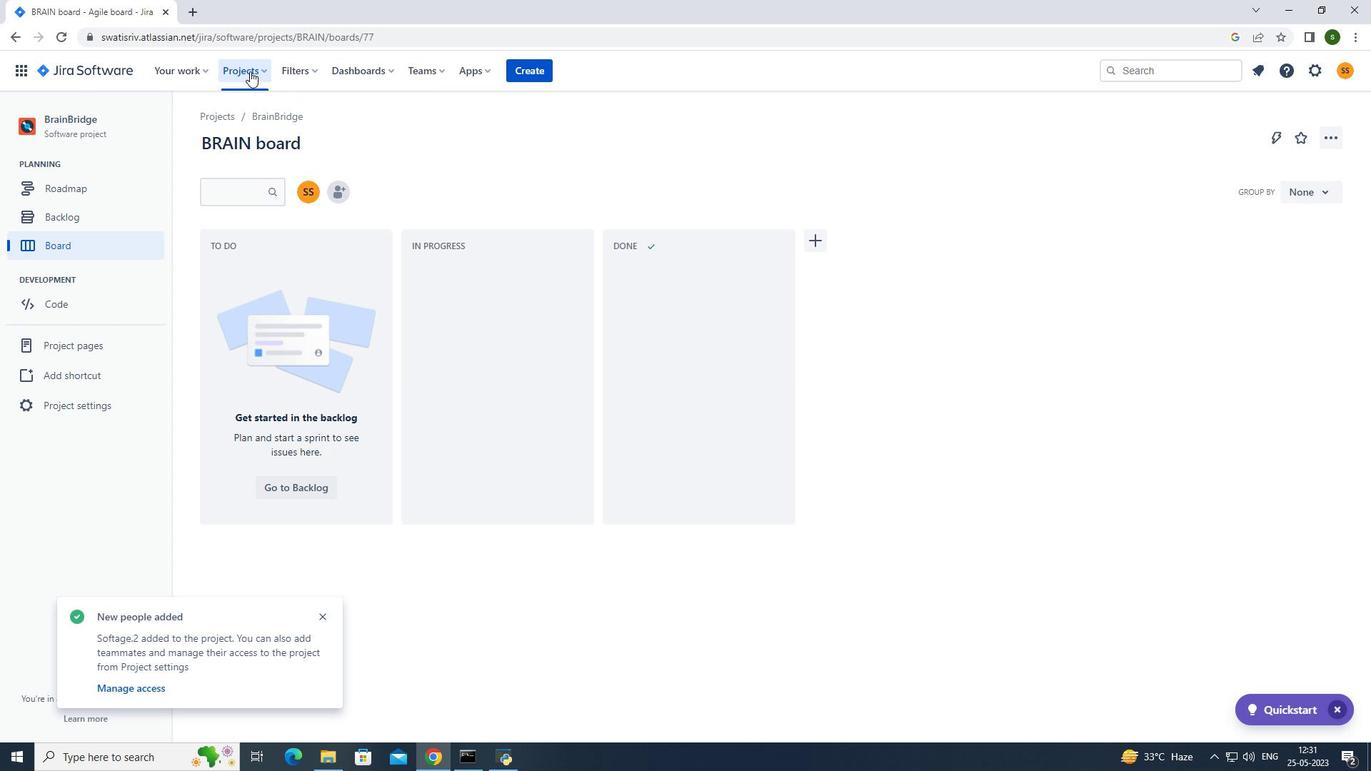 
Action: Mouse moved to (291, 137)
Screenshot: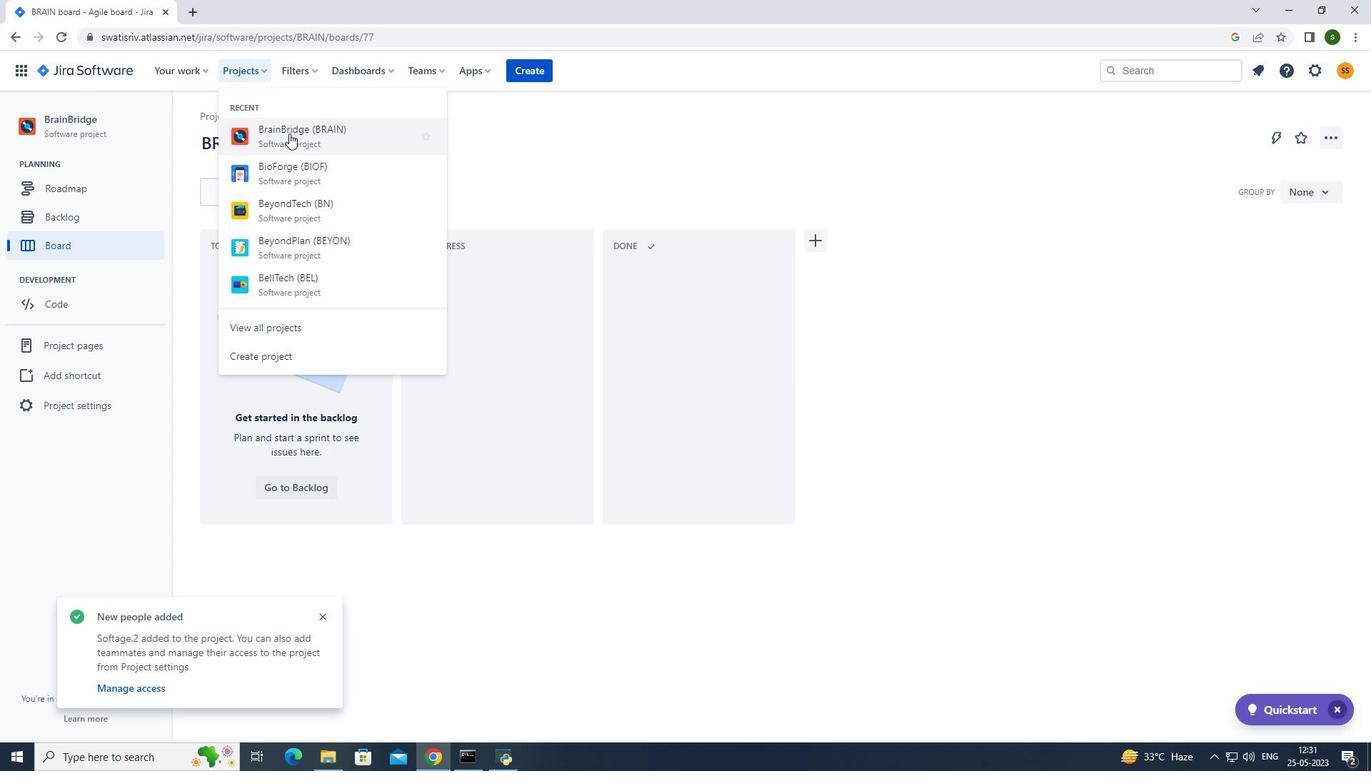 
Action: Mouse pressed left at (291, 137)
Screenshot: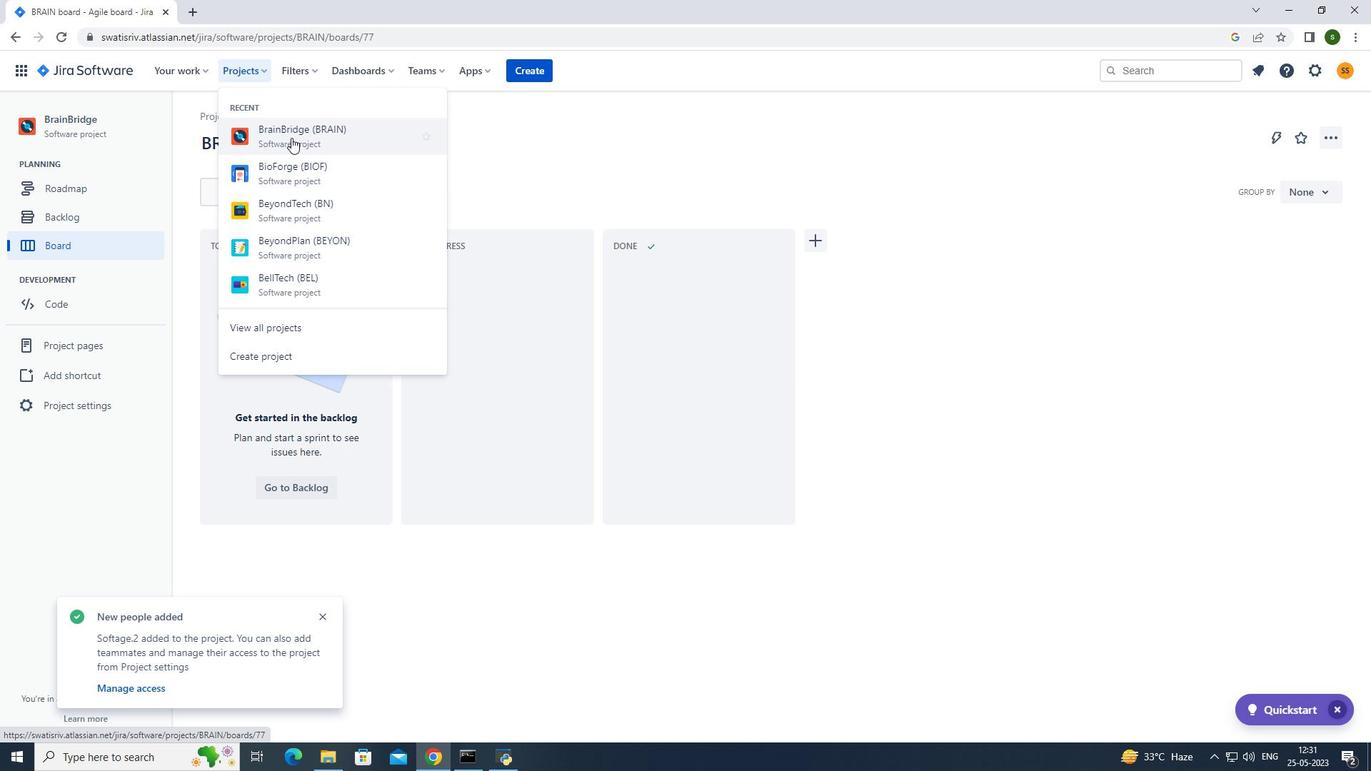 
Action: Mouse moved to (140, 406)
Screenshot: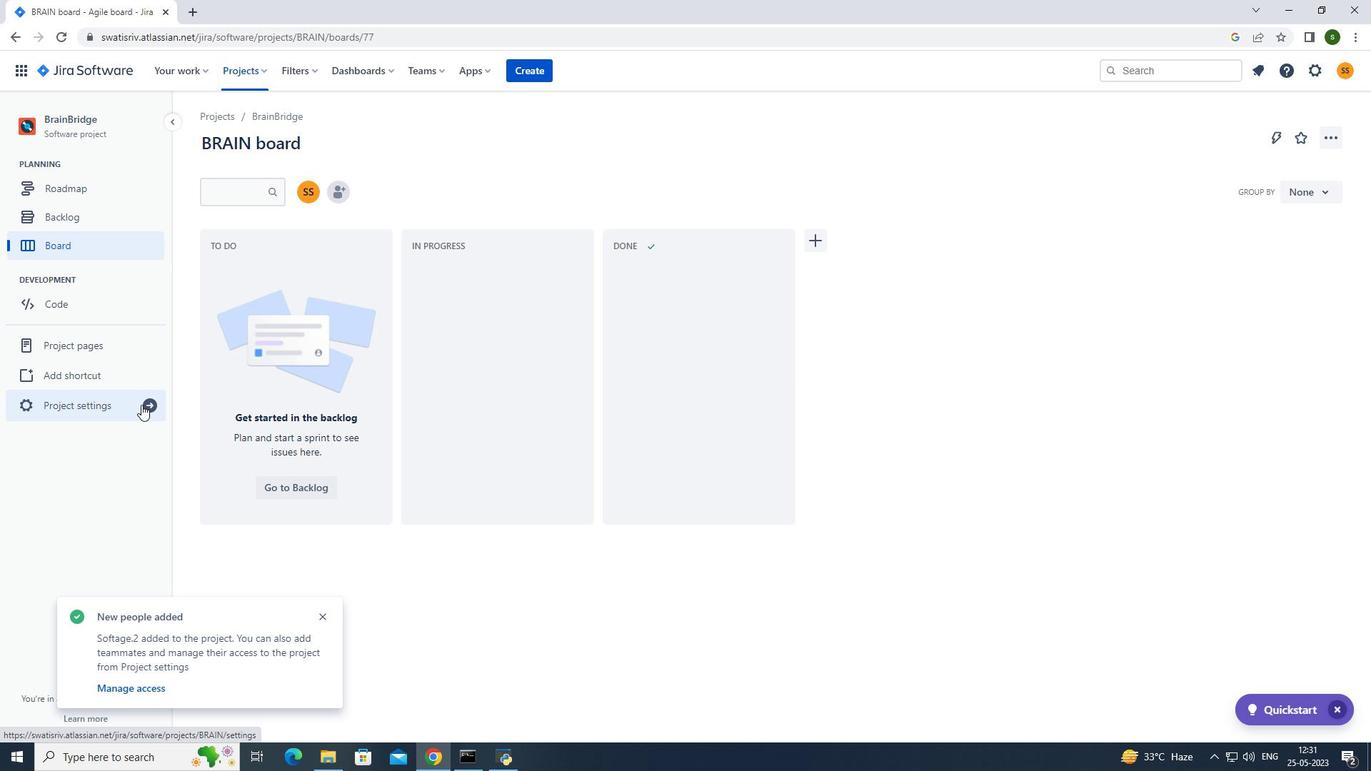 
Action: Mouse pressed left at (140, 406)
Screenshot: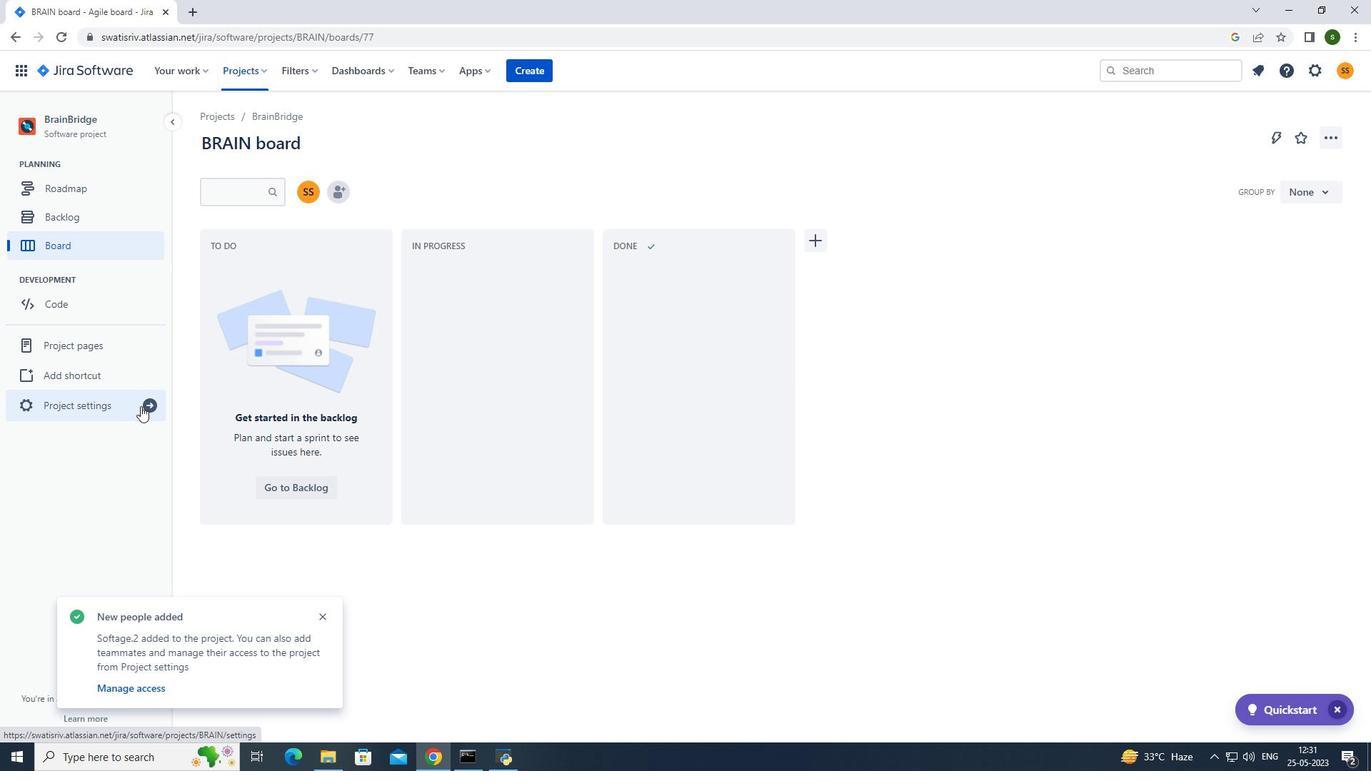 
Action: Mouse moved to (738, 513)
Screenshot: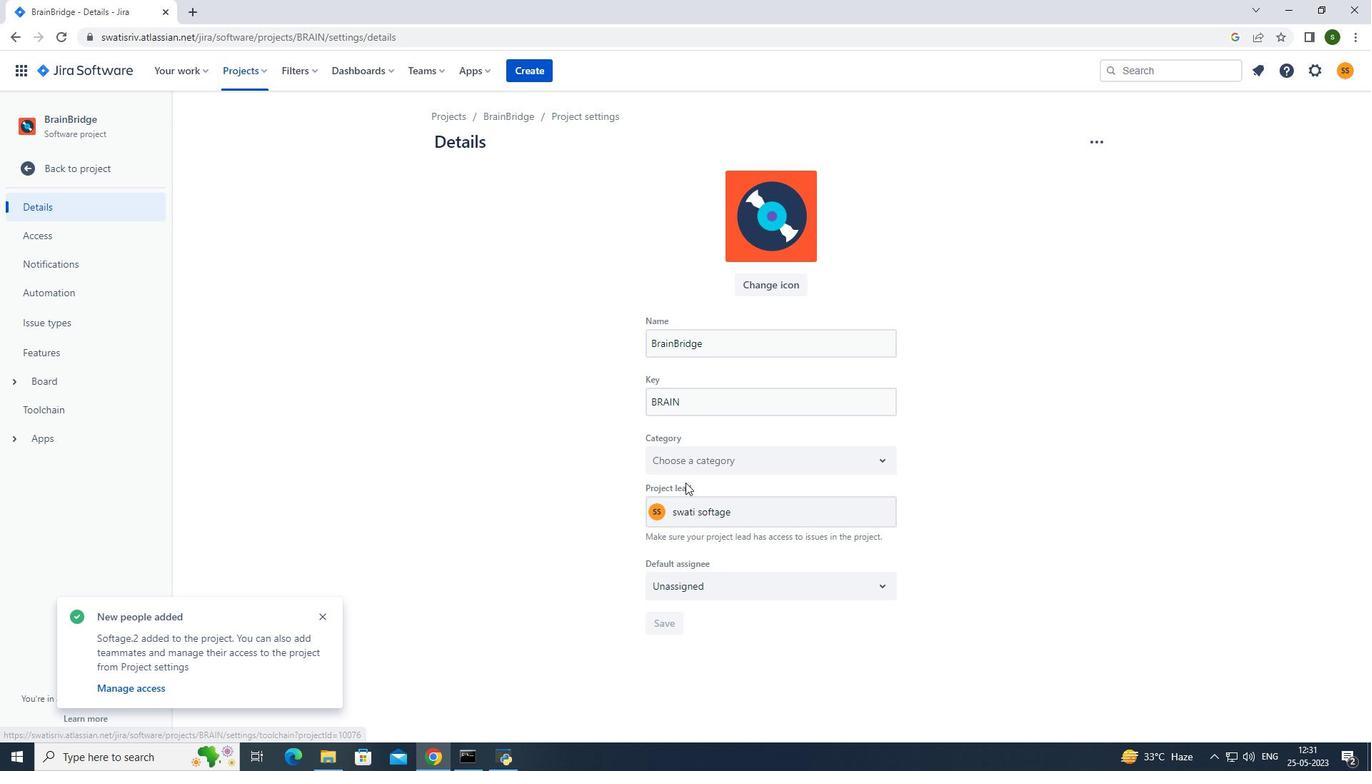 
Action: Mouse pressed left at (738, 513)
Screenshot: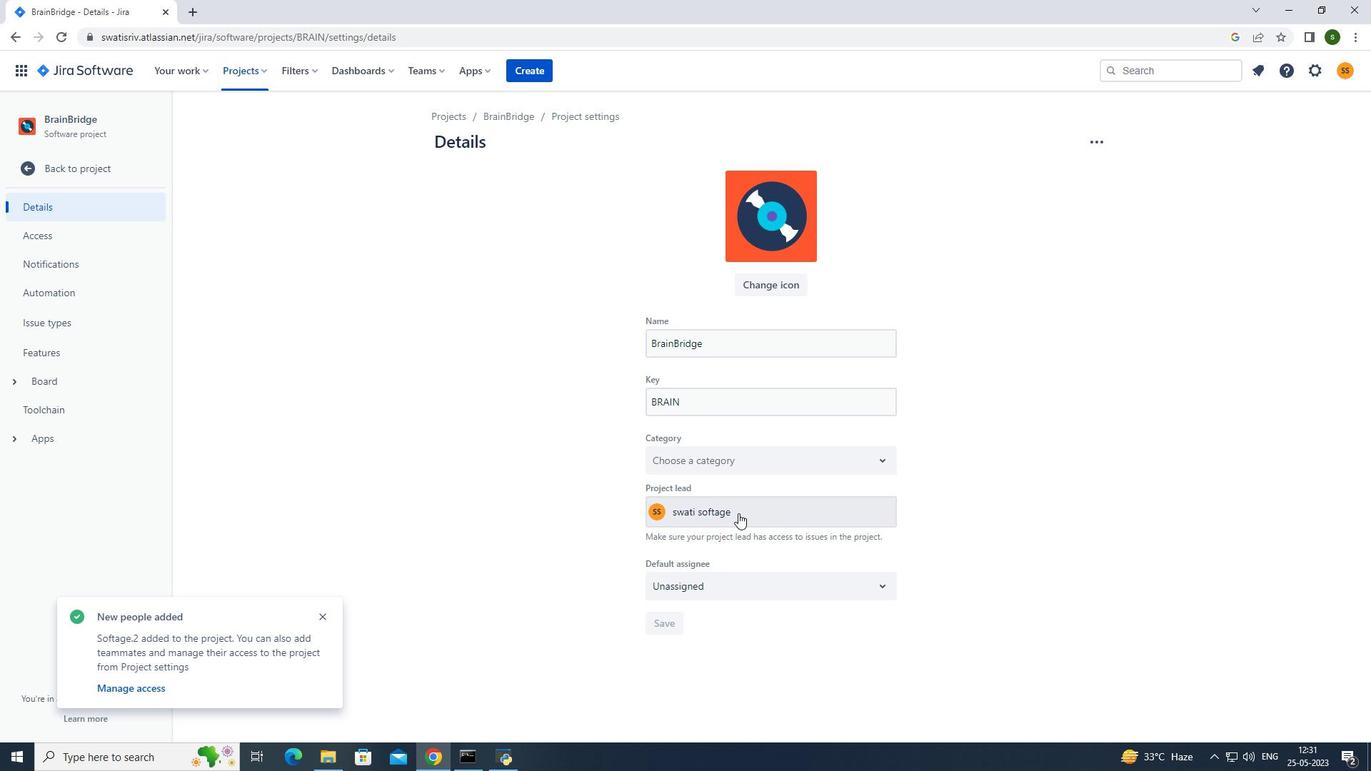 
Action: Mouse moved to (736, 509)
Screenshot: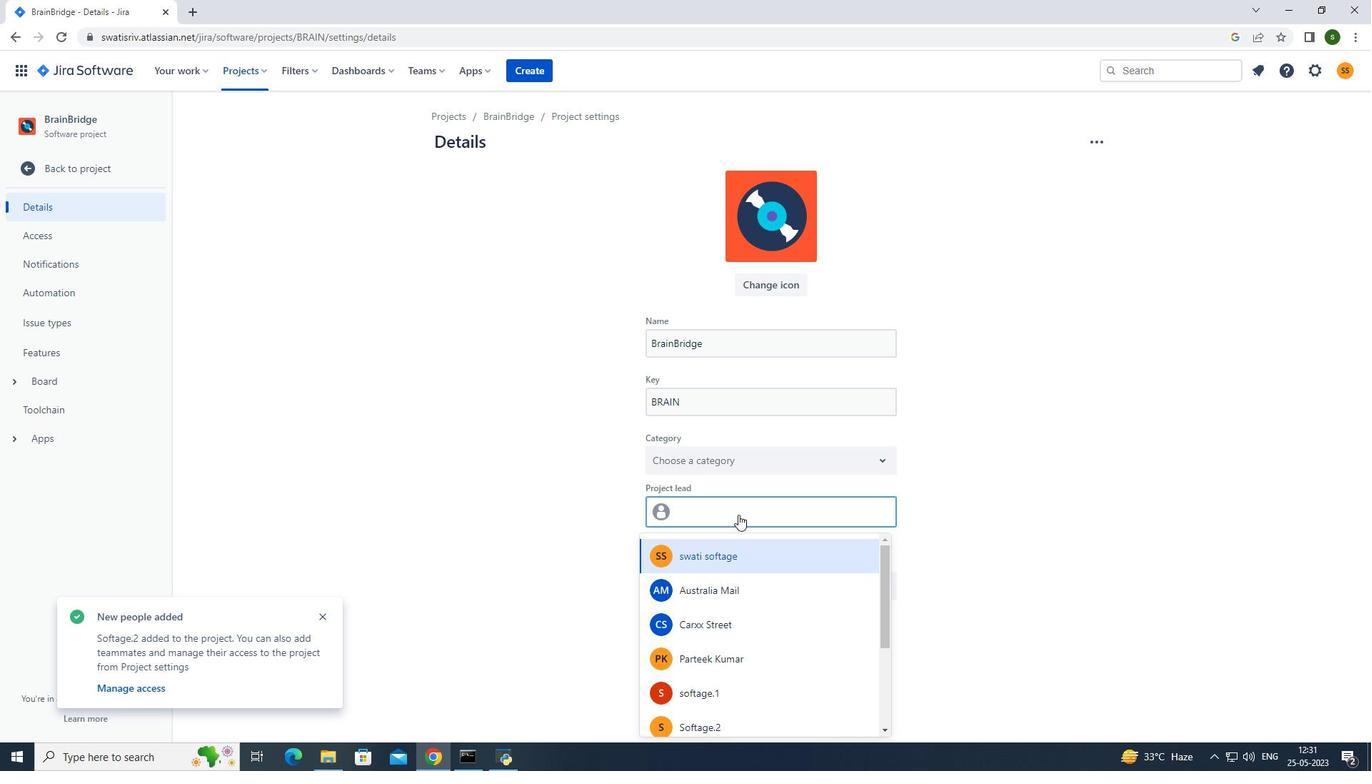 
Action: Key pressed softage.2<Key.shift>@softage.net
Screenshot: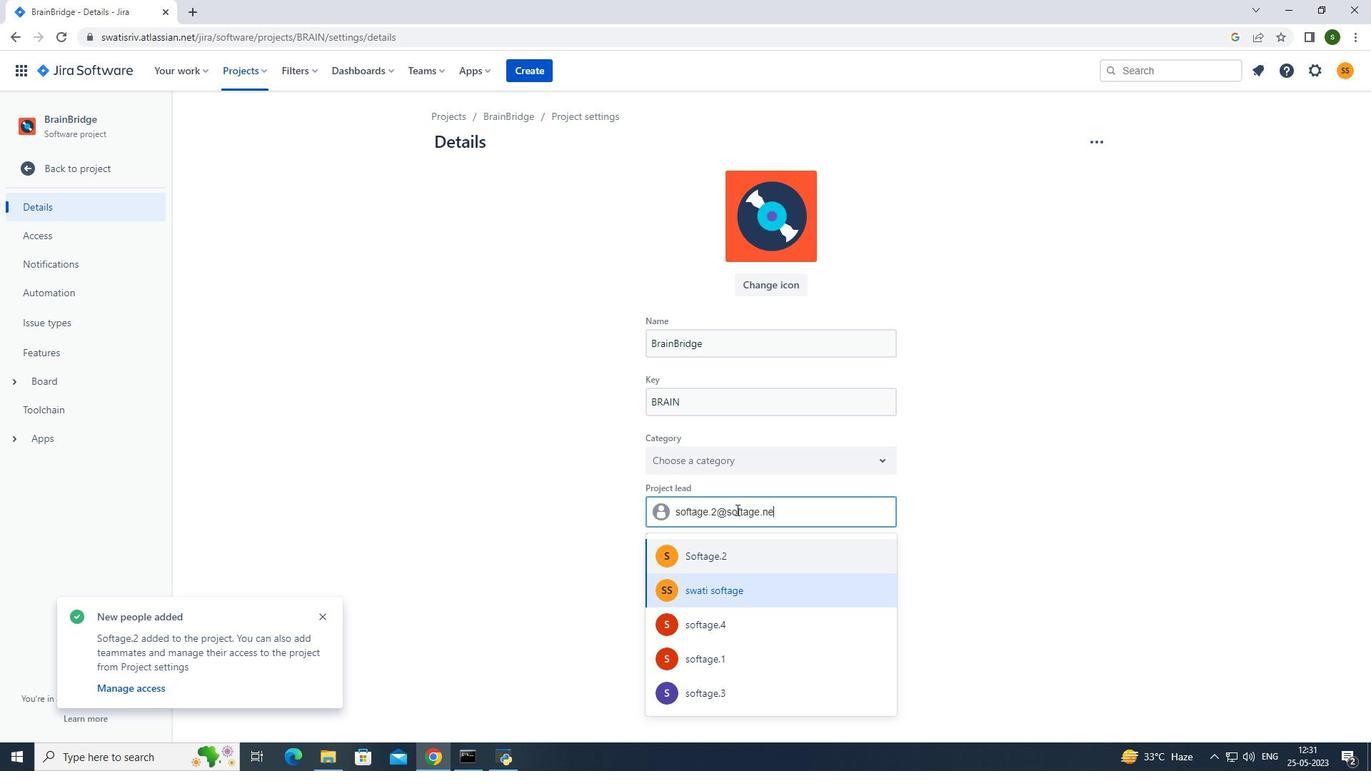 
Action: Mouse moved to (713, 556)
Screenshot: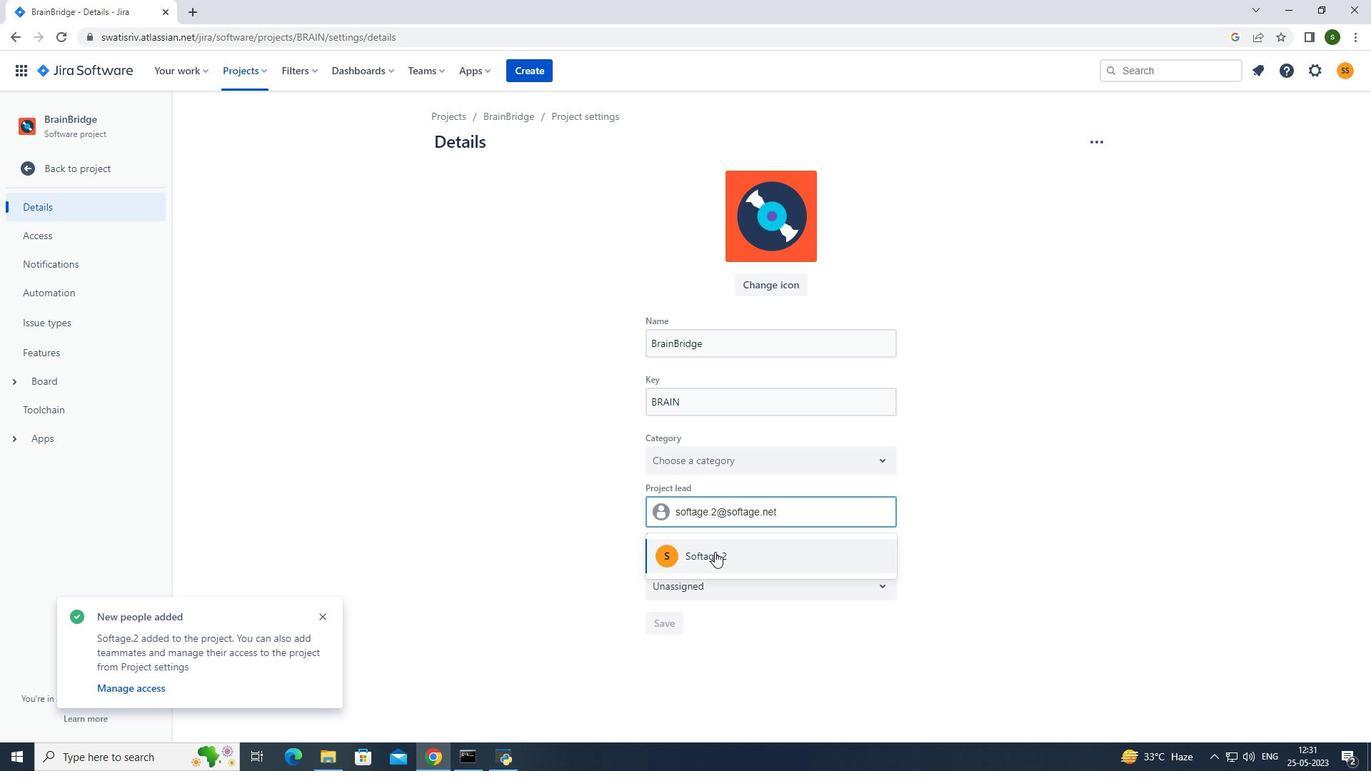 
Action: Mouse pressed left at (713, 556)
Screenshot: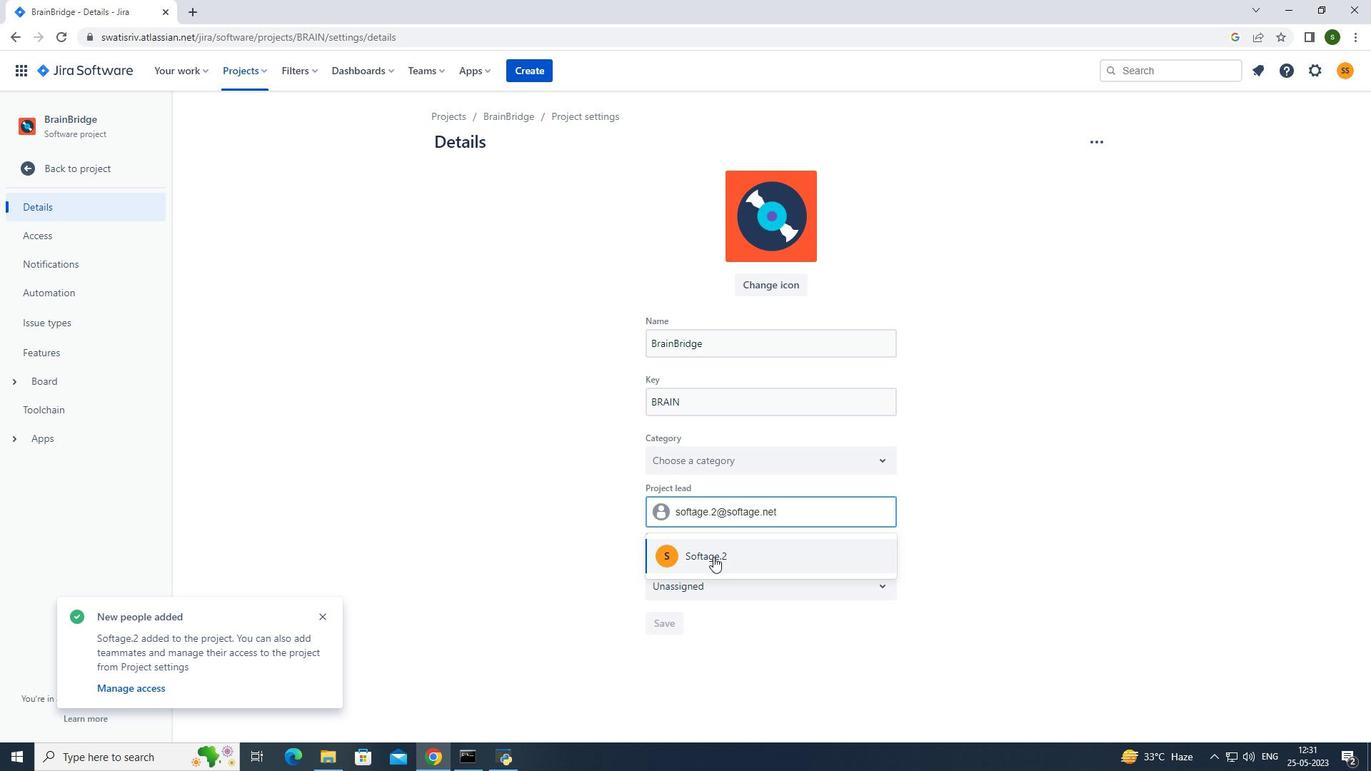 
Action: Mouse moved to (664, 621)
Screenshot: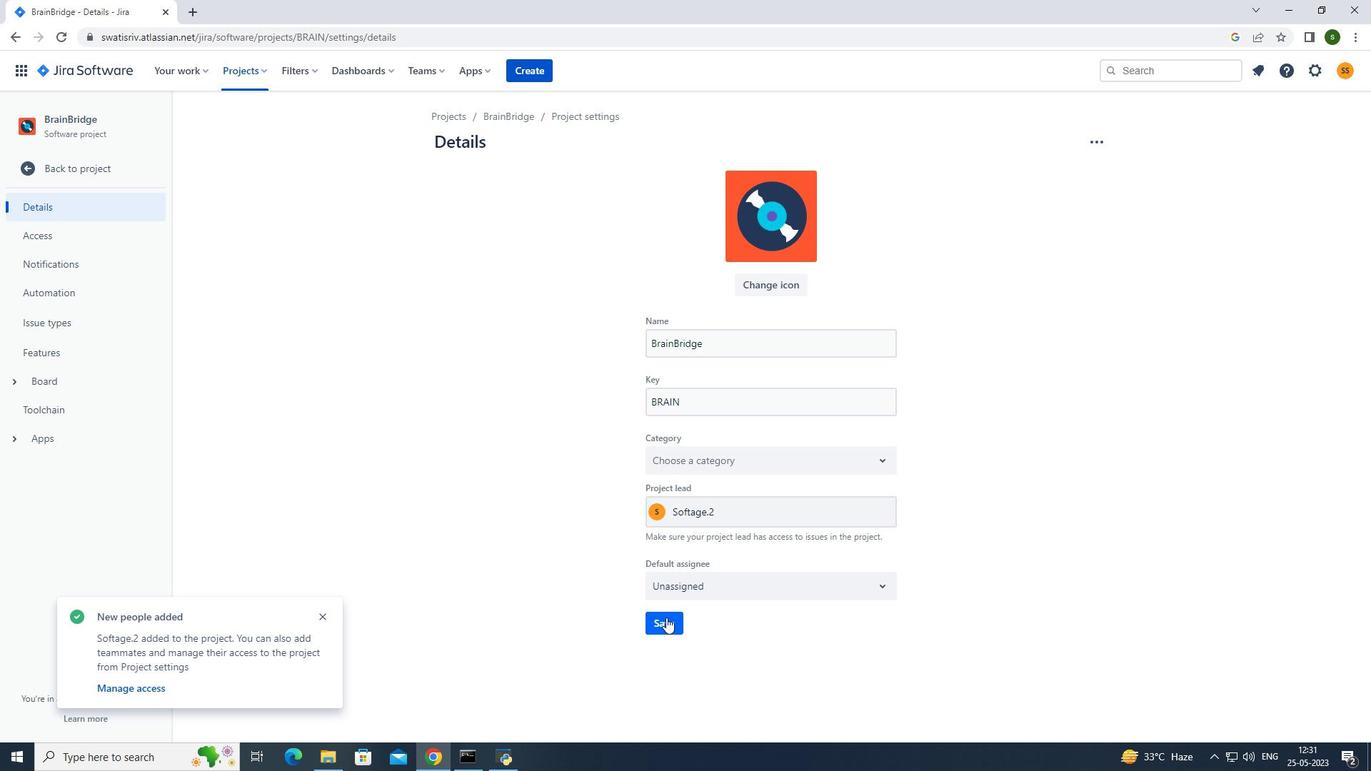 
Action: Mouse pressed left at (664, 621)
Screenshot: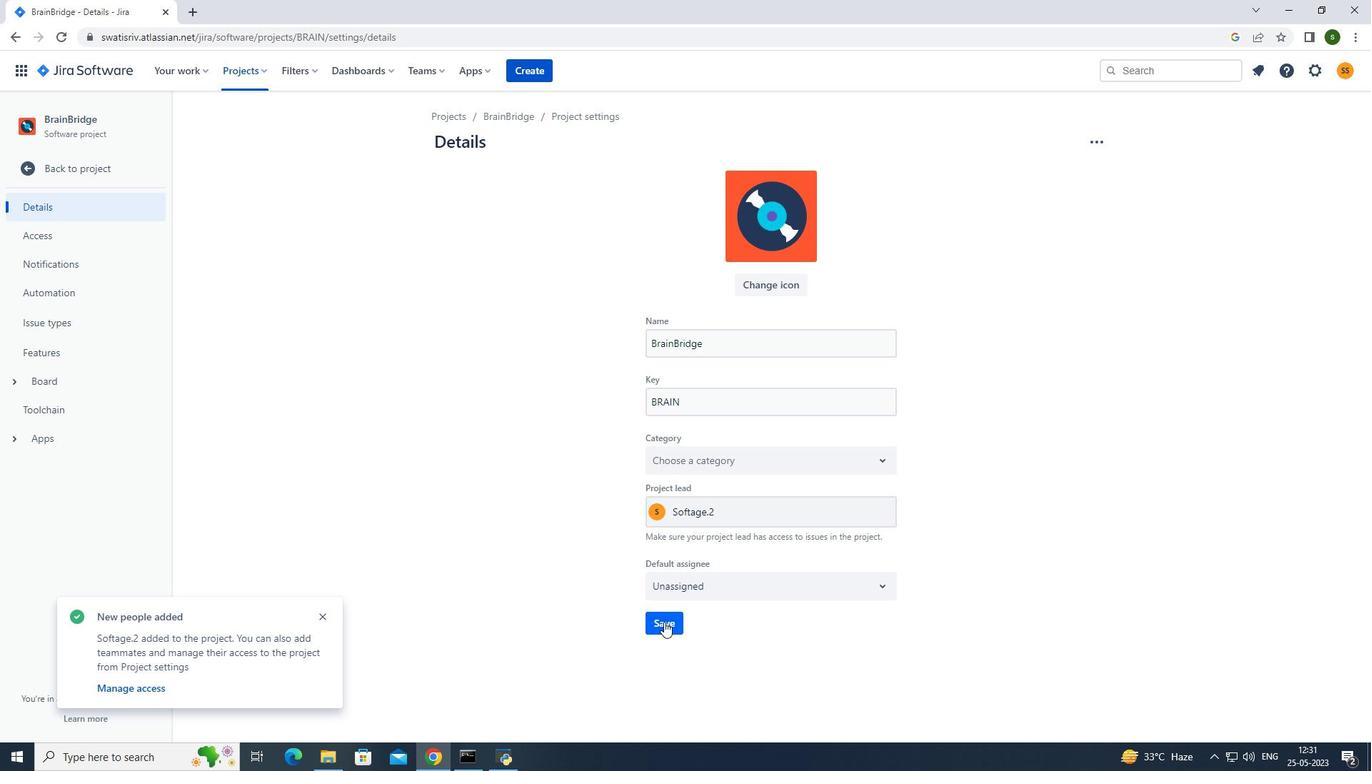 
Action: Mouse moved to (254, 65)
Screenshot: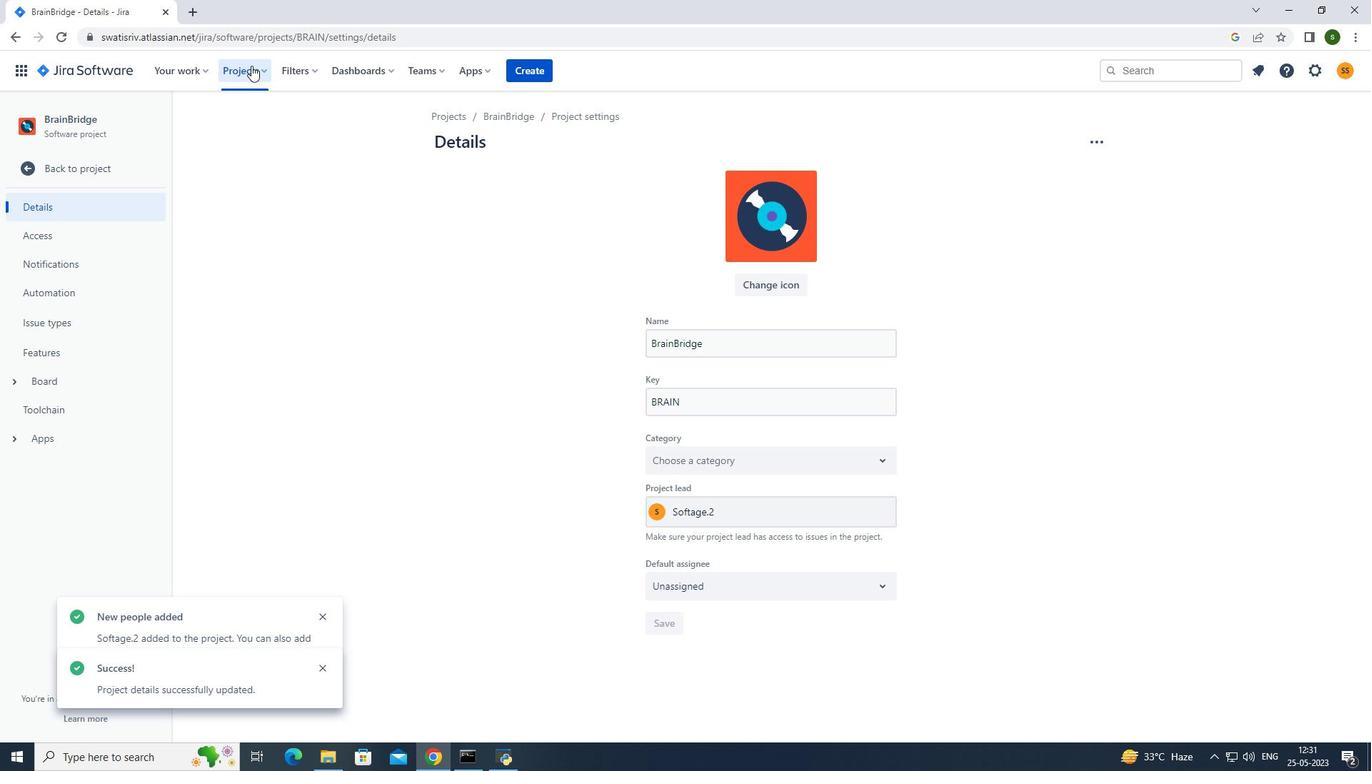 
Action: Mouse pressed left at (254, 65)
Screenshot: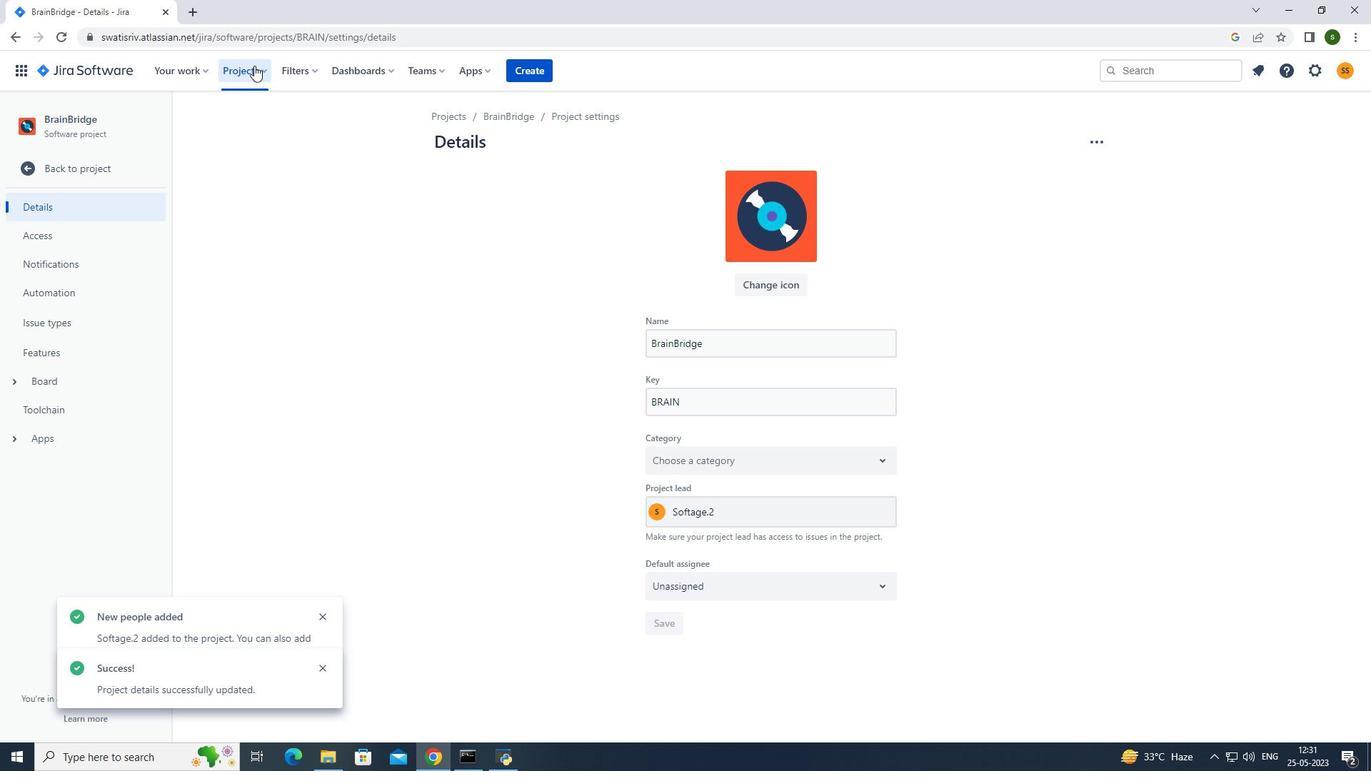 
Action: Mouse moved to (274, 133)
Screenshot: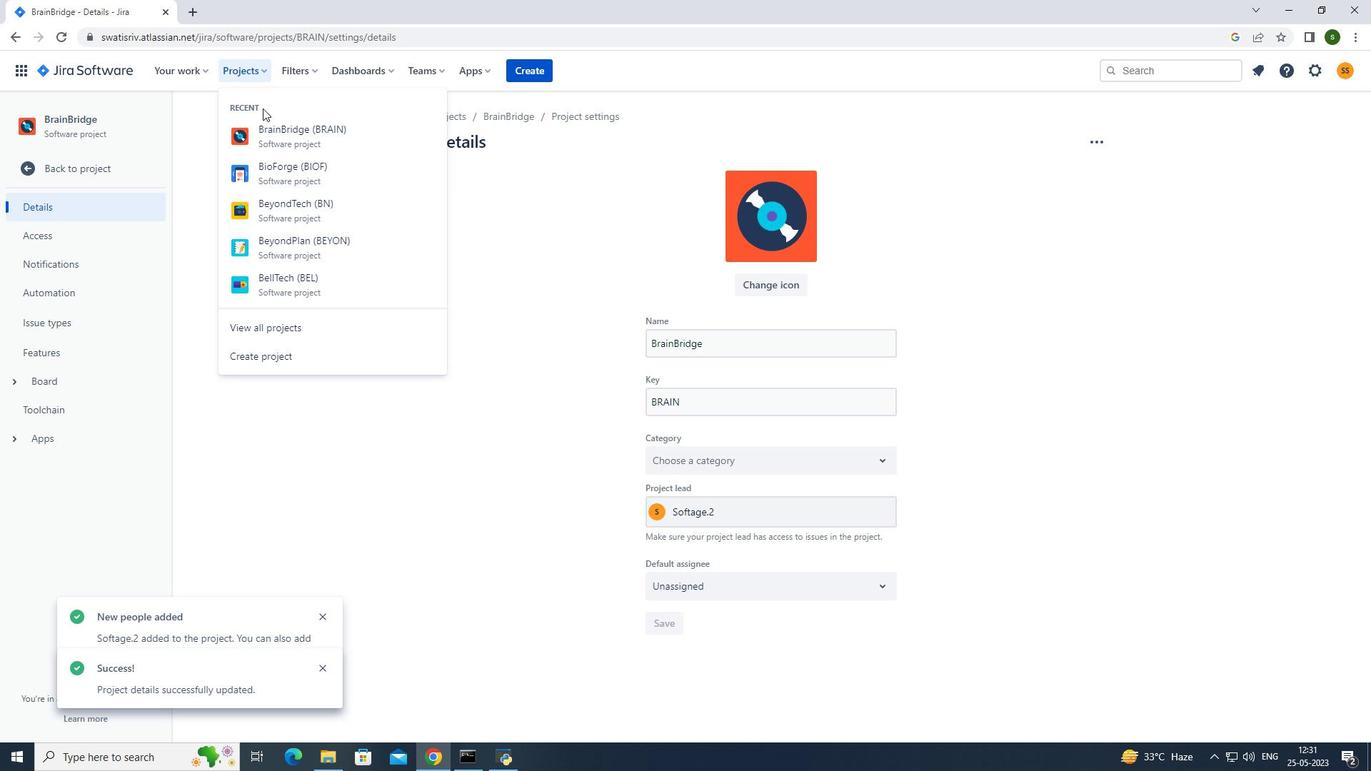 
Action: Mouse pressed left at (274, 133)
Screenshot: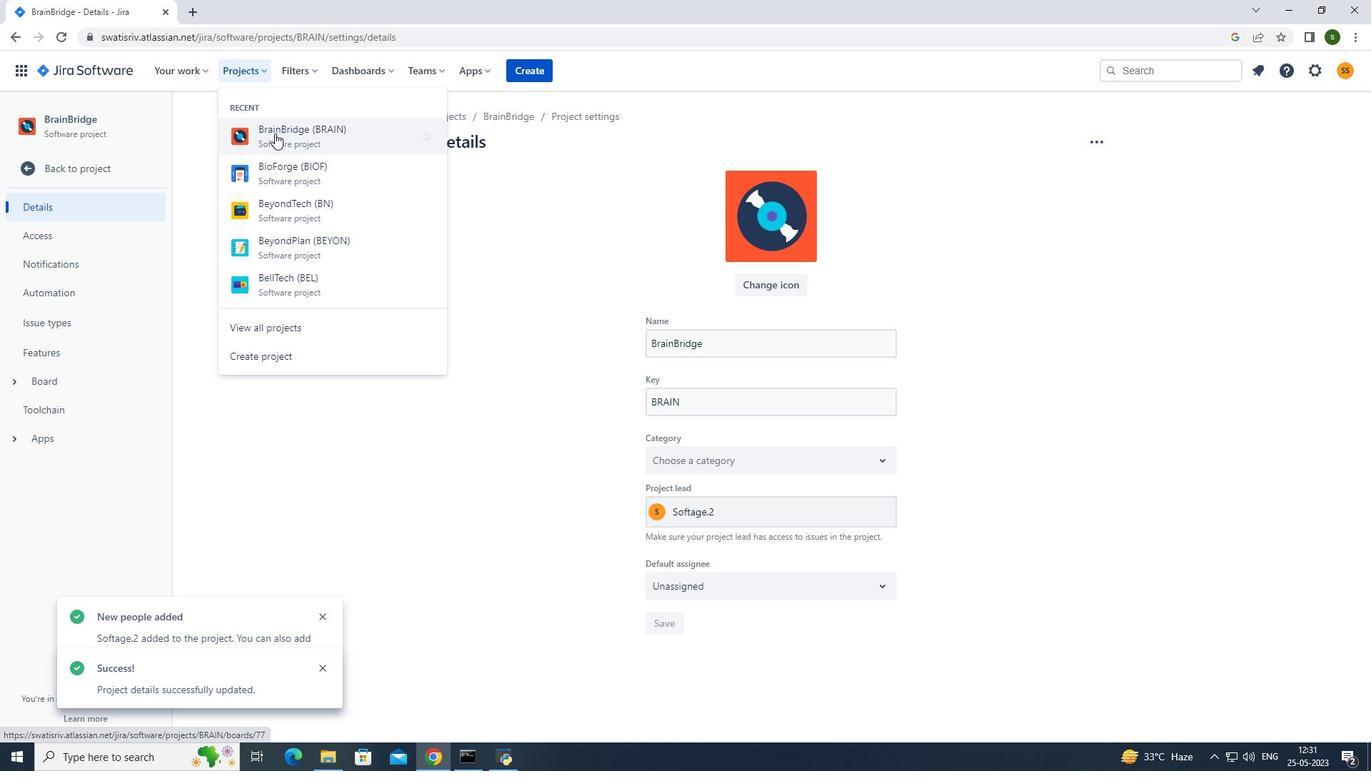 
Action: Mouse moved to (336, 191)
Screenshot: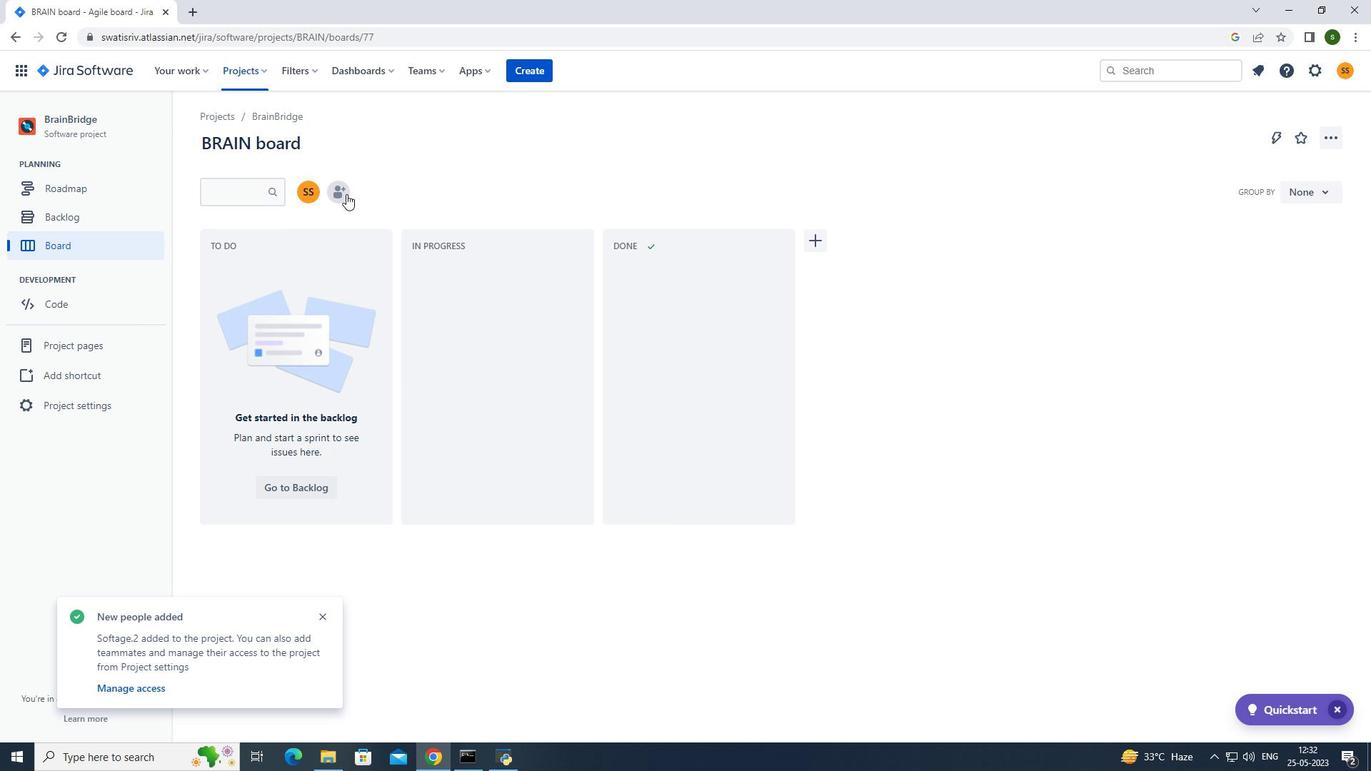 
Action: Mouse pressed left at (336, 191)
Screenshot: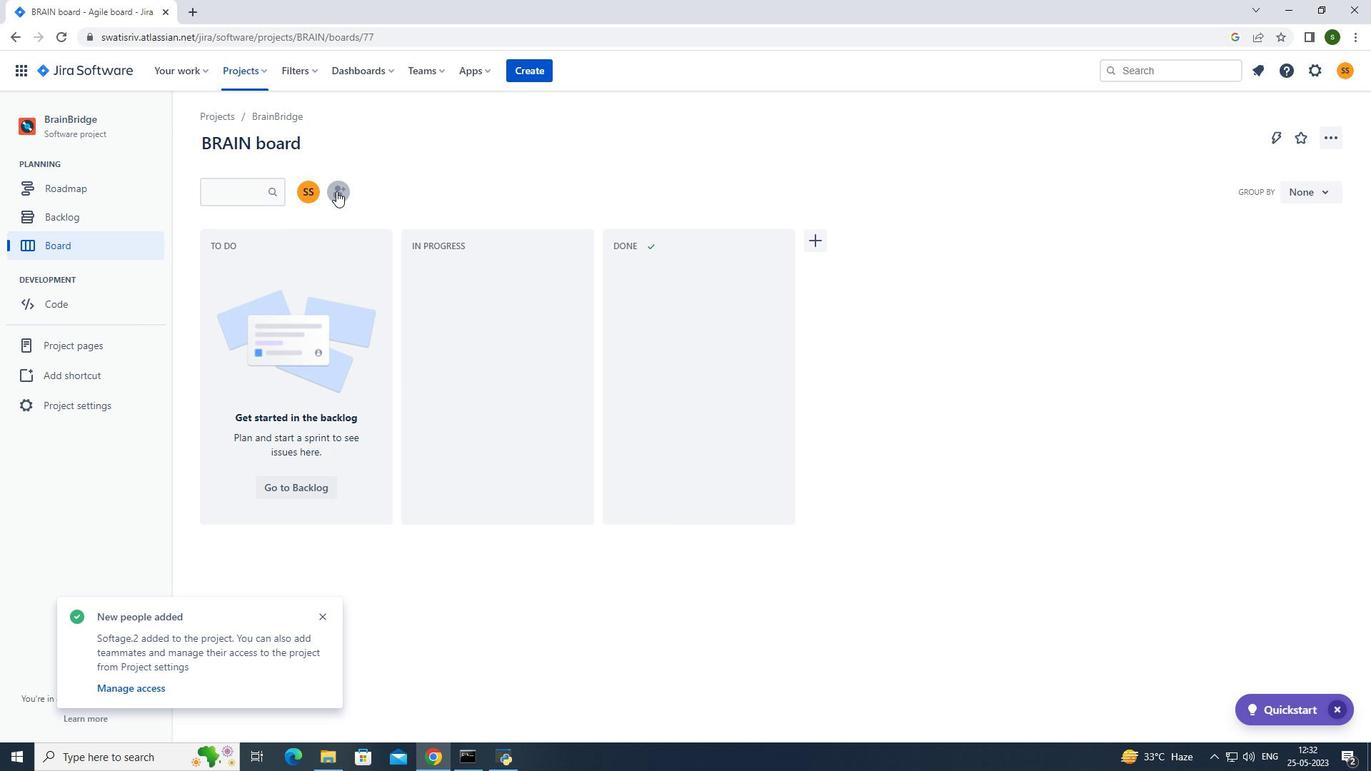 
Action: Mouse moved to (629, 157)
Screenshot: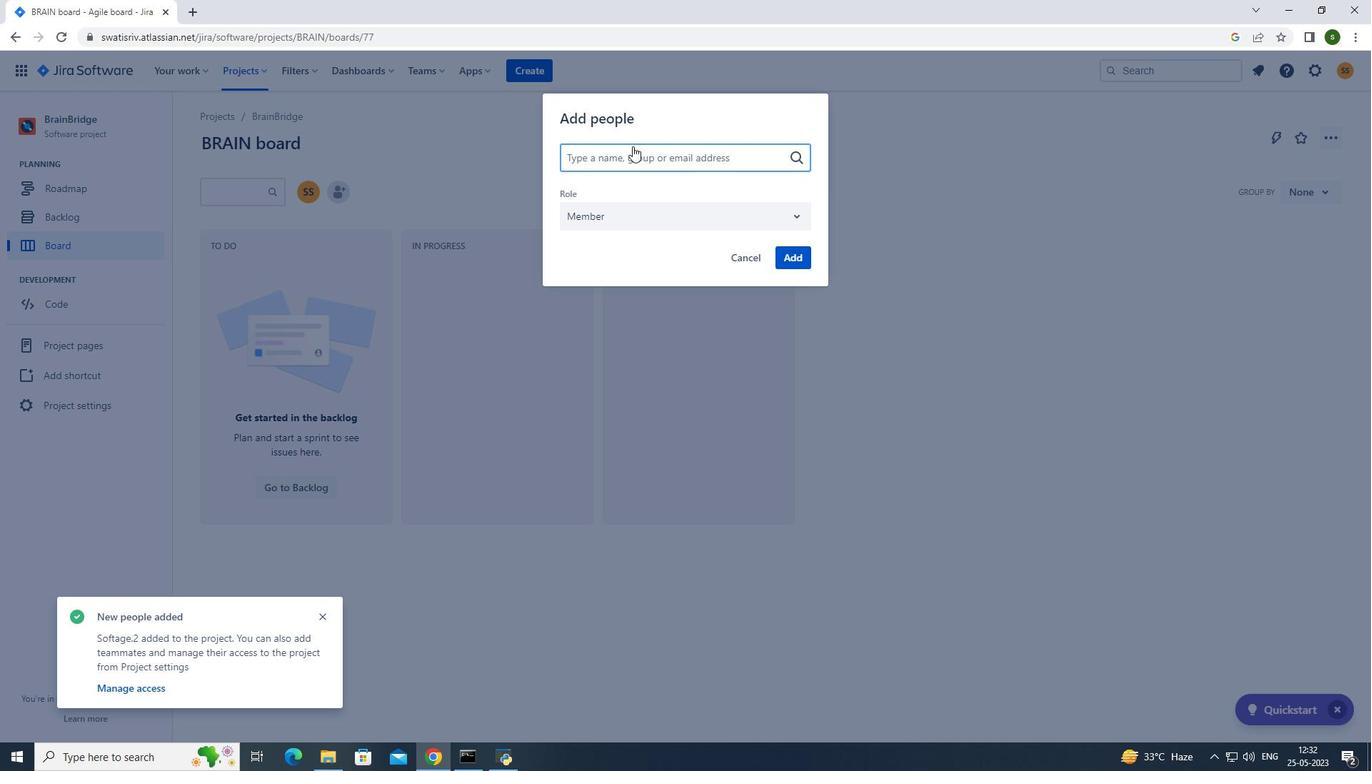 
Action: Key pressed softage.3<Key.shift>@softage.net
Screenshot: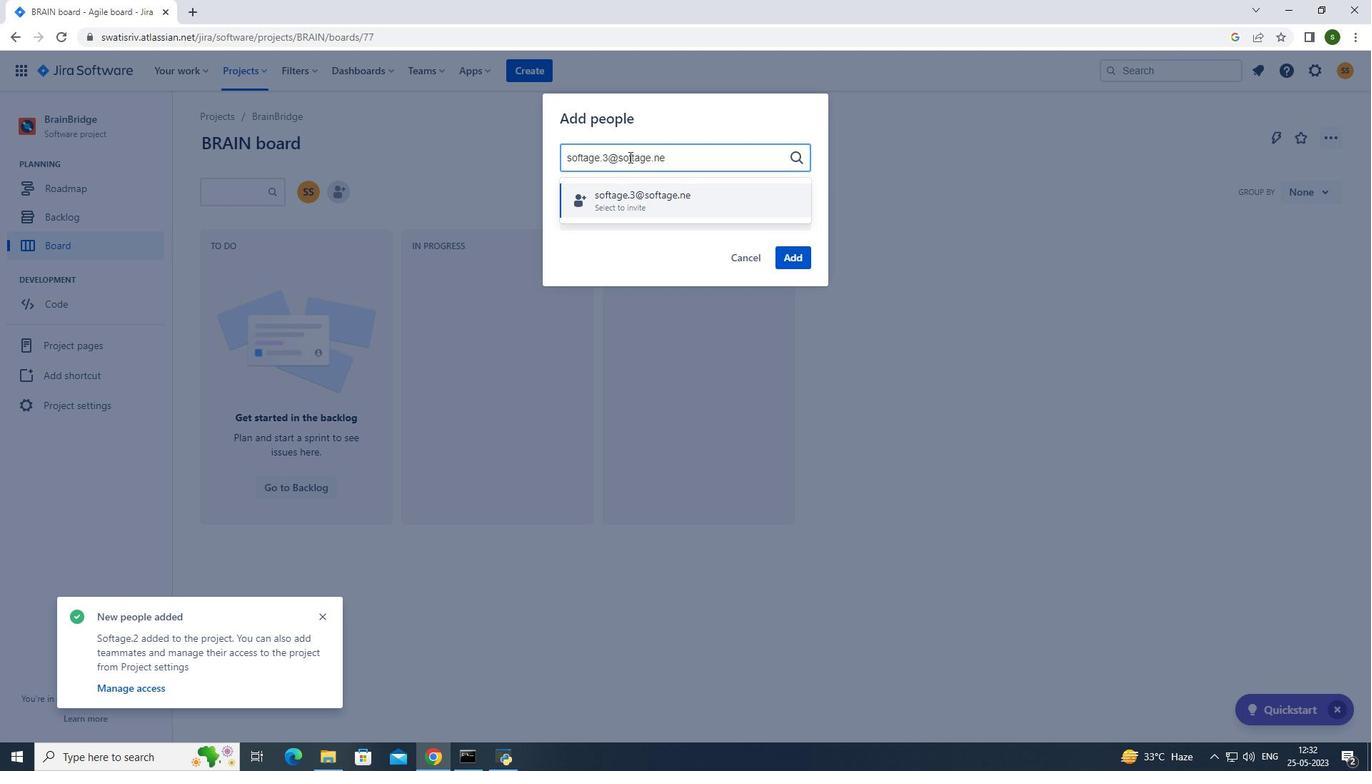 
Action: Mouse moved to (626, 197)
Screenshot: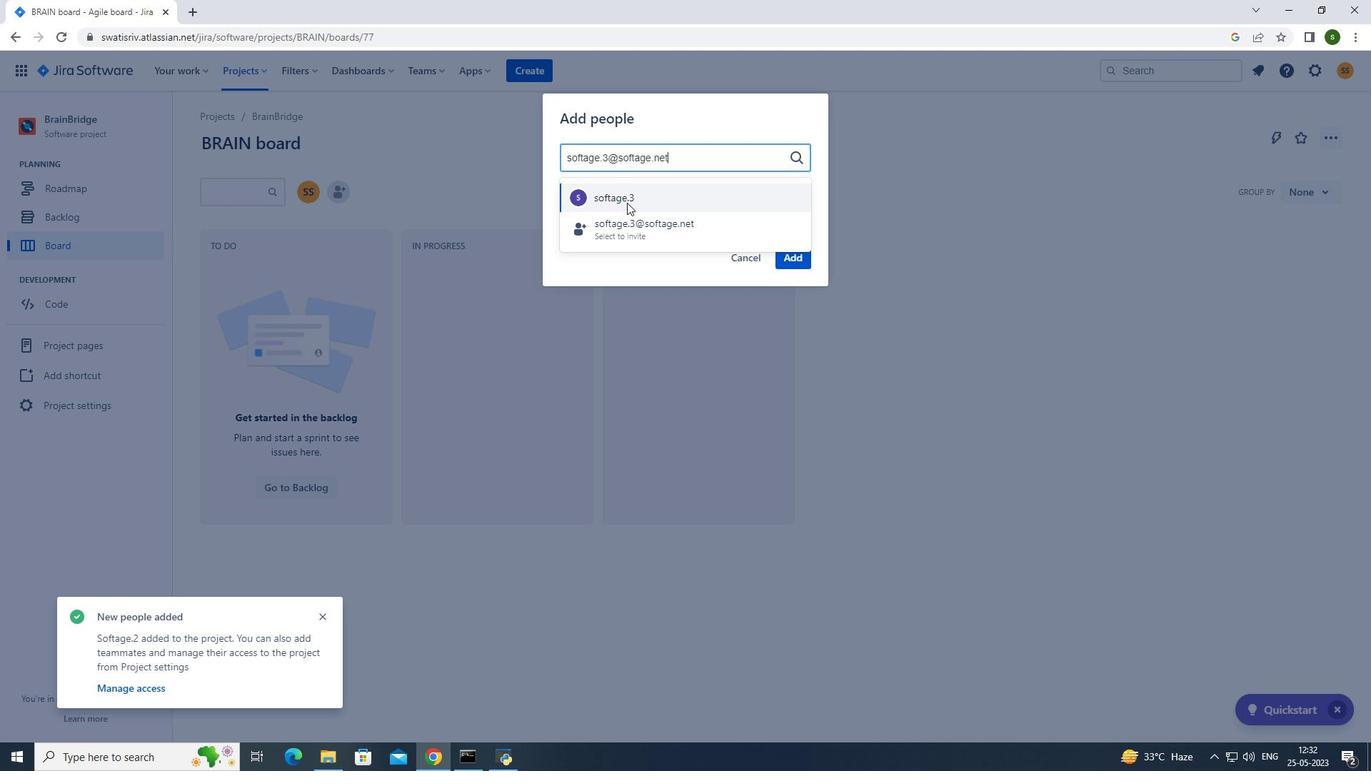 
Action: Mouse pressed left at (626, 197)
Screenshot: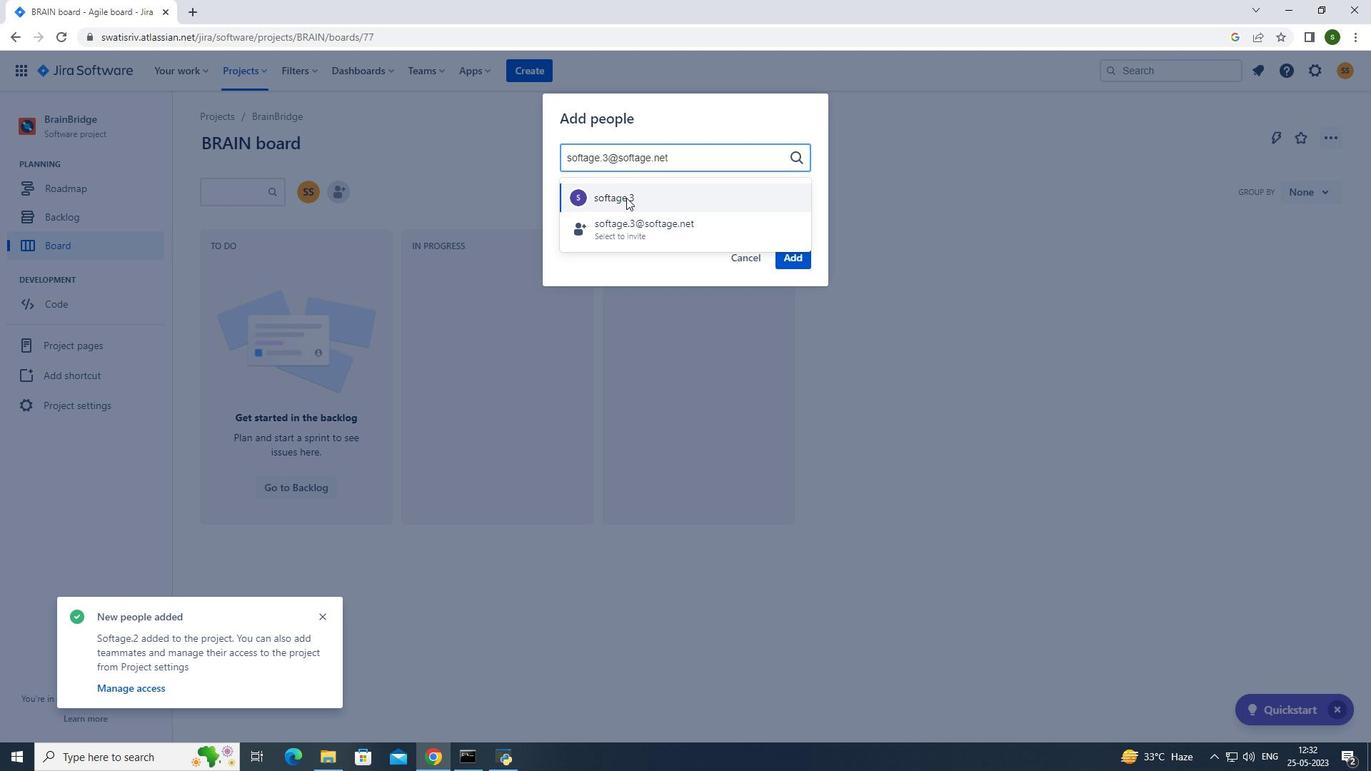 
Action: Mouse moved to (801, 257)
Screenshot: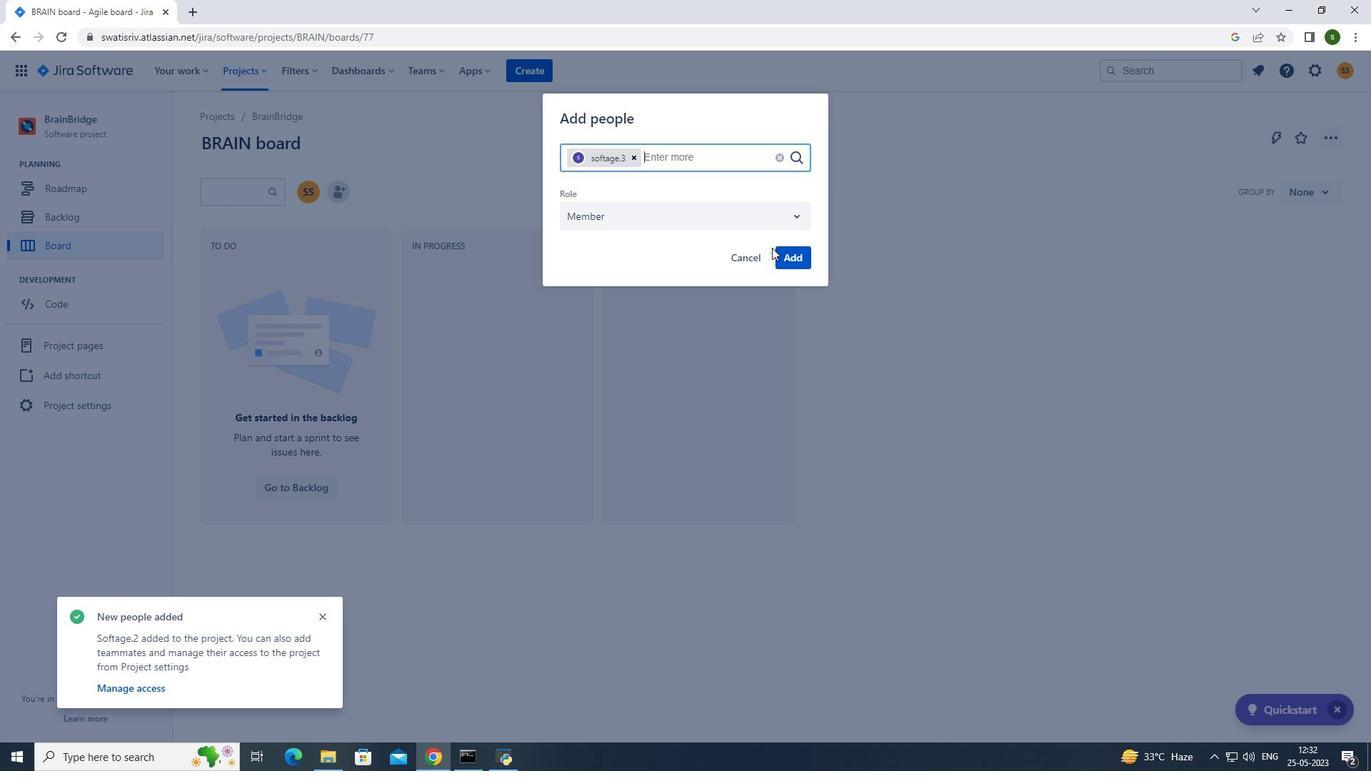 
Action: Mouse pressed left at (801, 257)
Screenshot: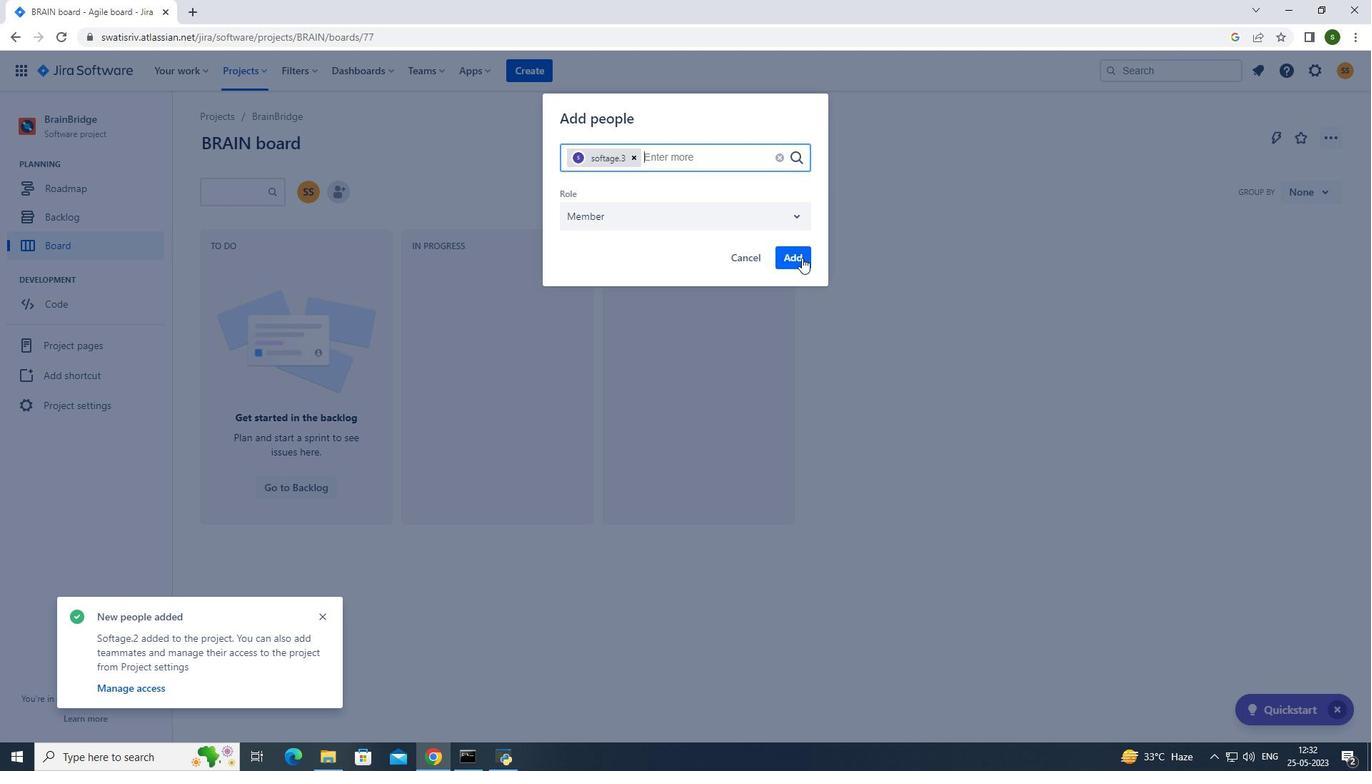 
Action: Mouse moved to (538, 166)
Screenshot: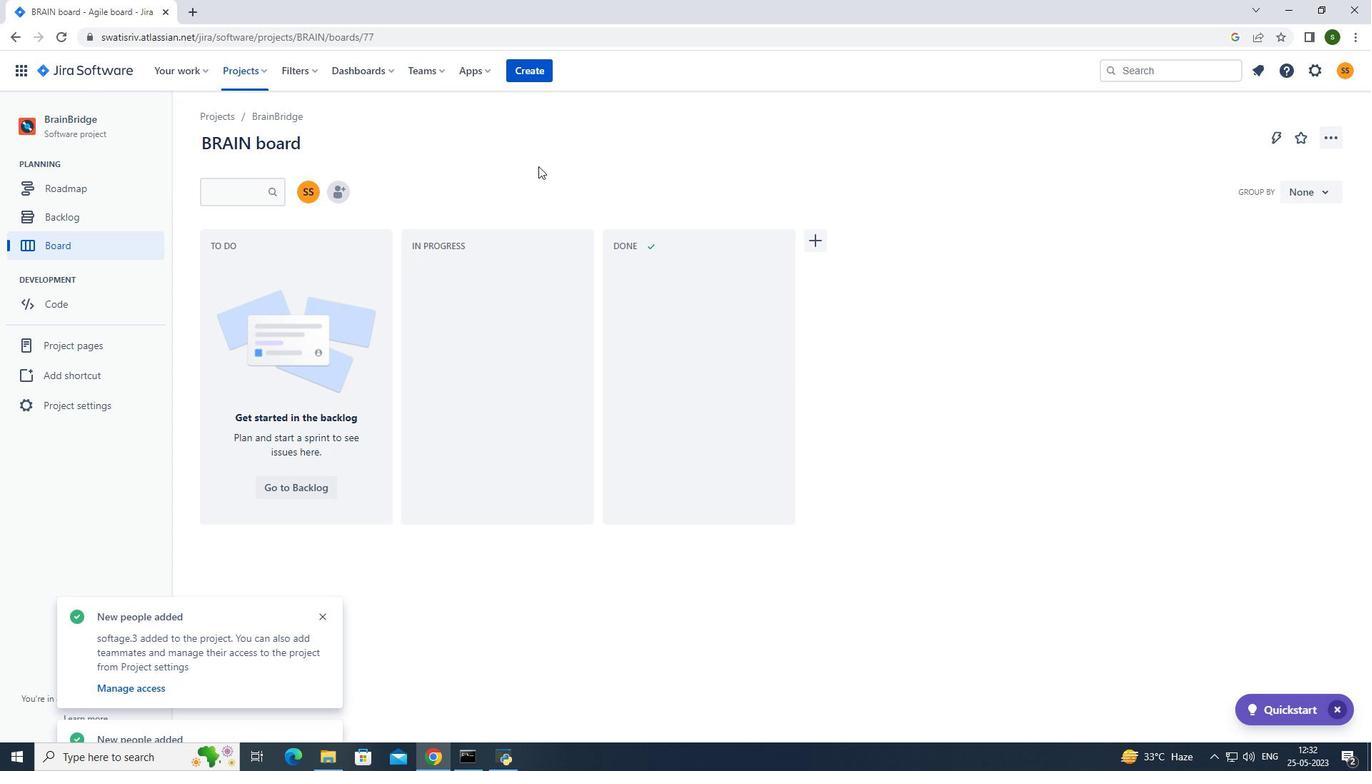 
